 Task: Create a due date automation trigger when advanced on, 2 working days before a card is due add dates without a start date at 11:00 AM.
Action: Mouse moved to (1363, 107)
Screenshot: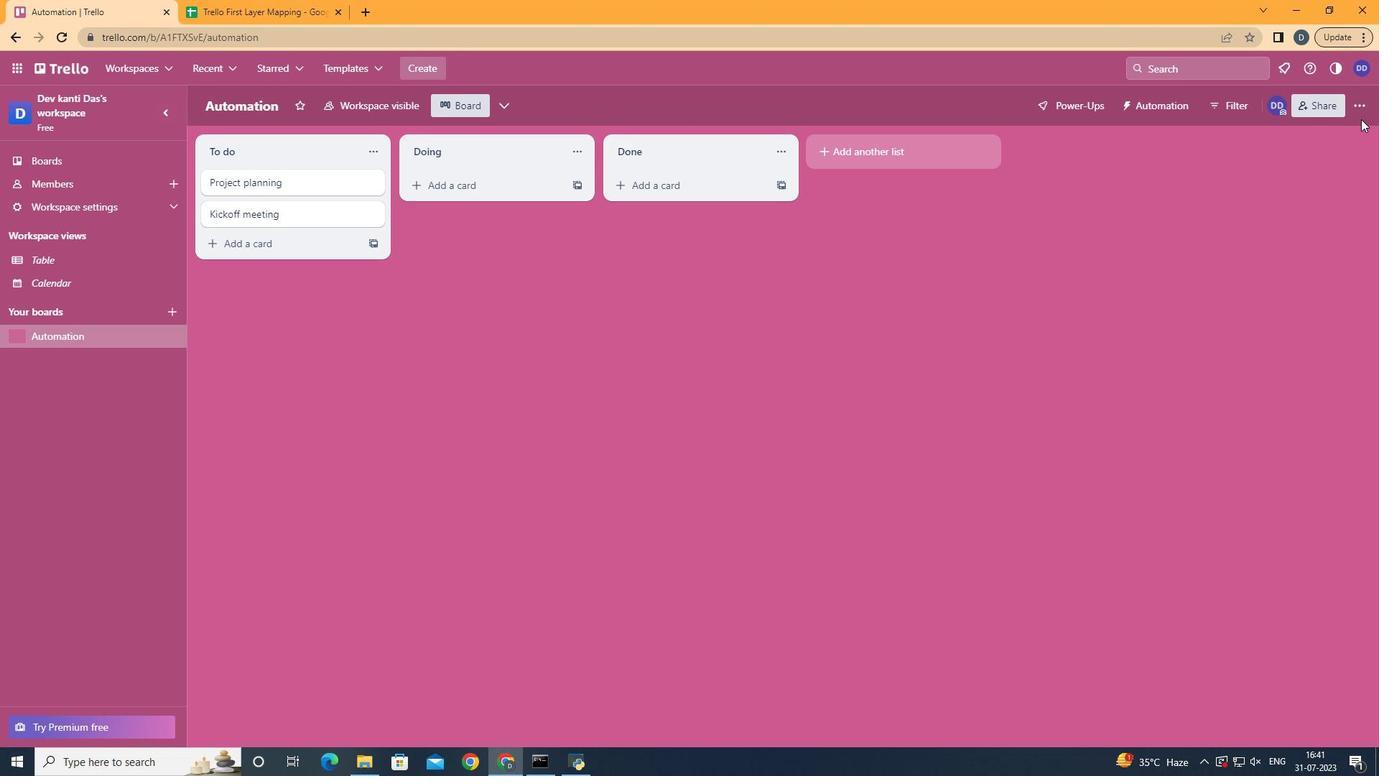 
Action: Mouse pressed left at (1363, 107)
Screenshot: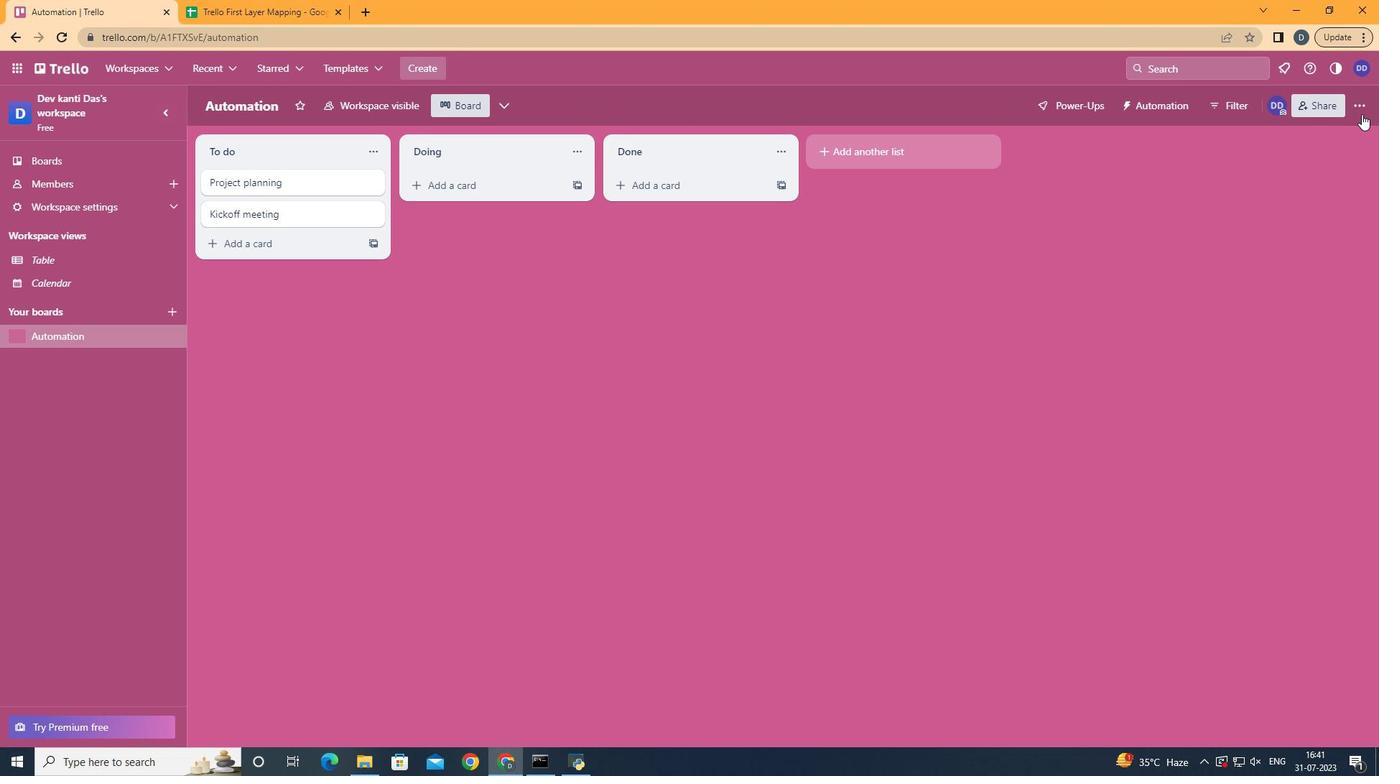 
Action: Mouse moved to (1263, 300)
Screenshot: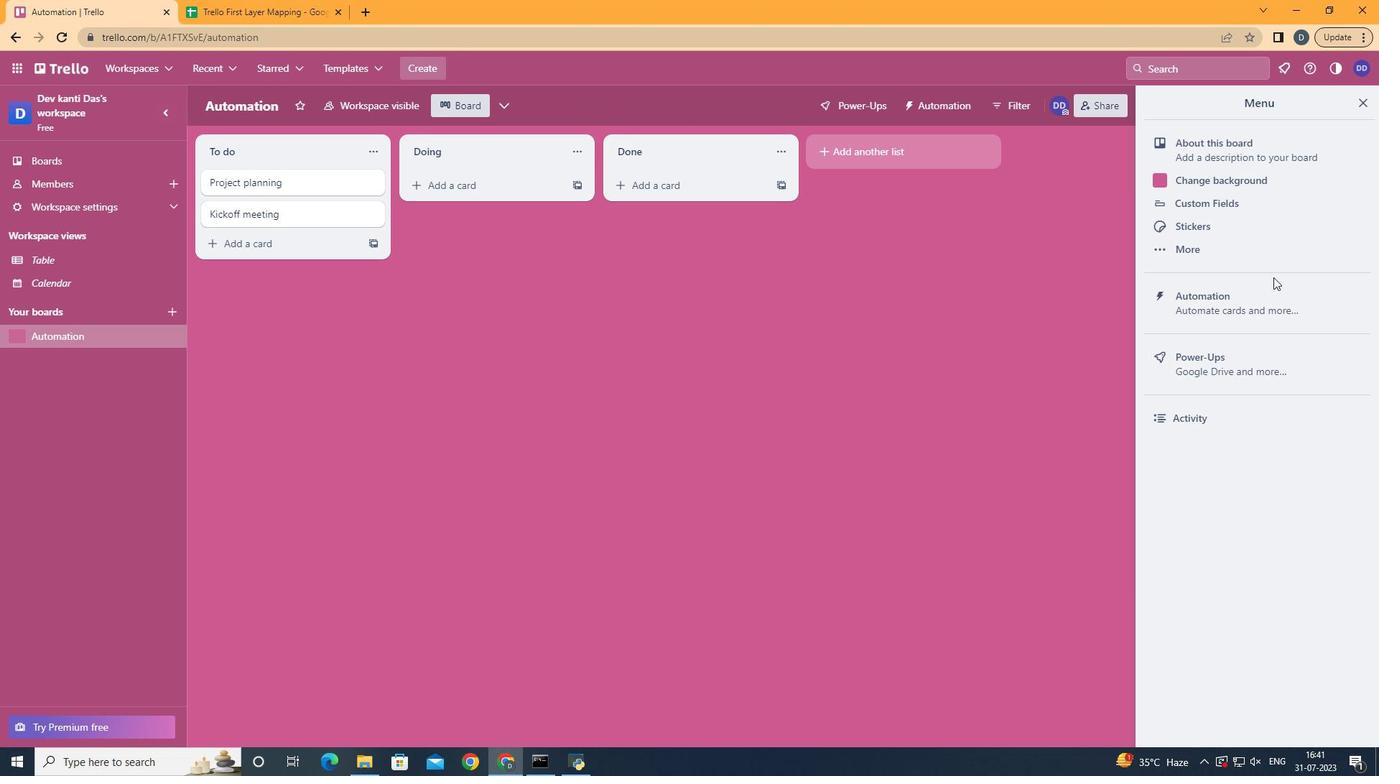 
Action: Mouse pressed left at (1263, 300)
Screenshot: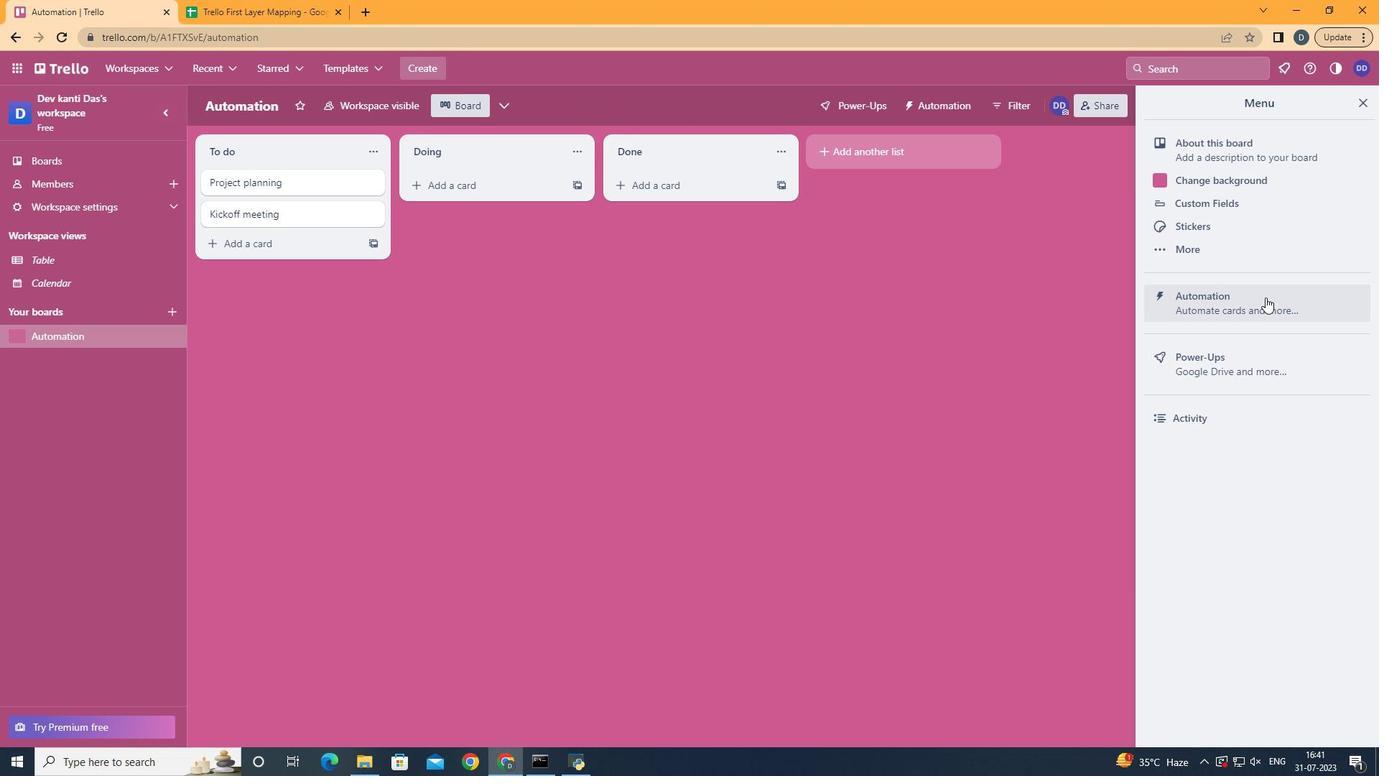 
Action: Mouse moved to (268, 280)
Screenshot: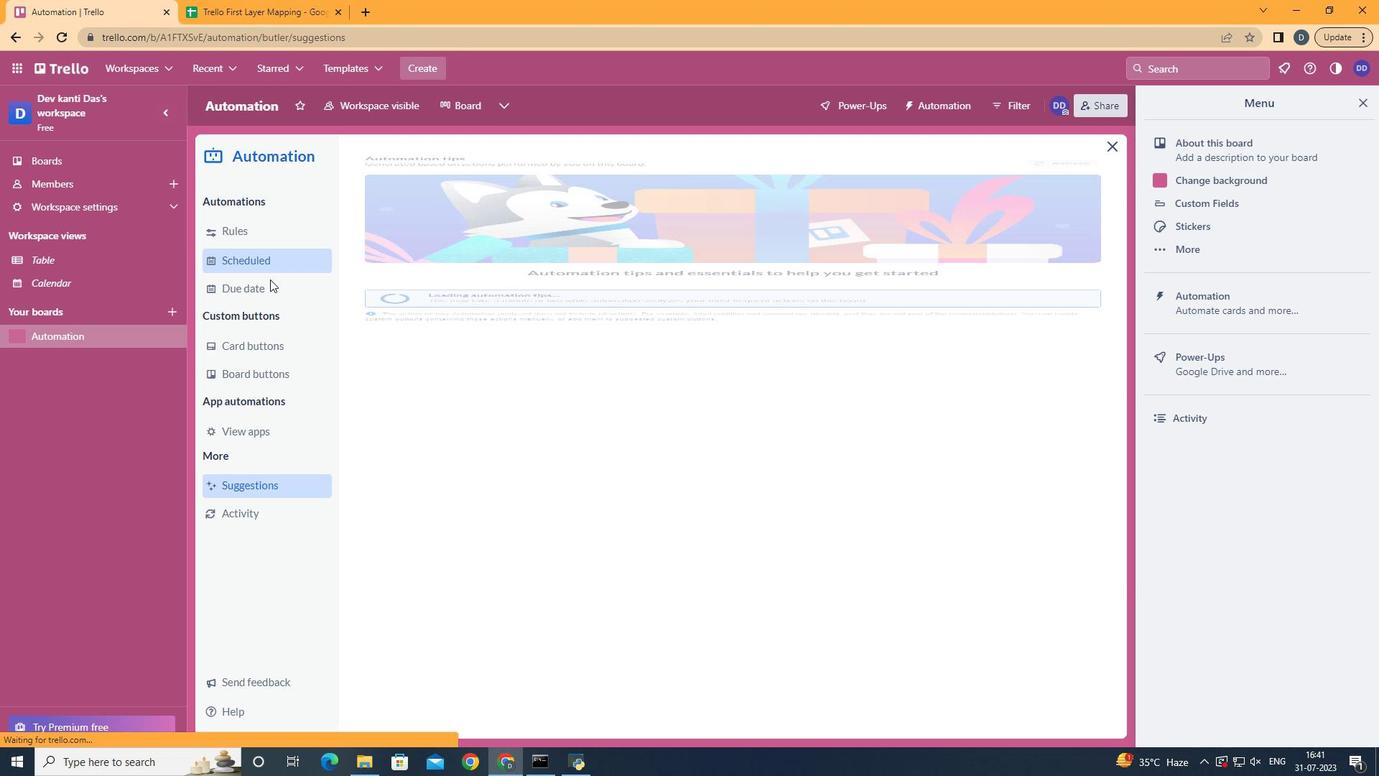 
Action: Mouse pressed left at (268, 280)
Screenshot: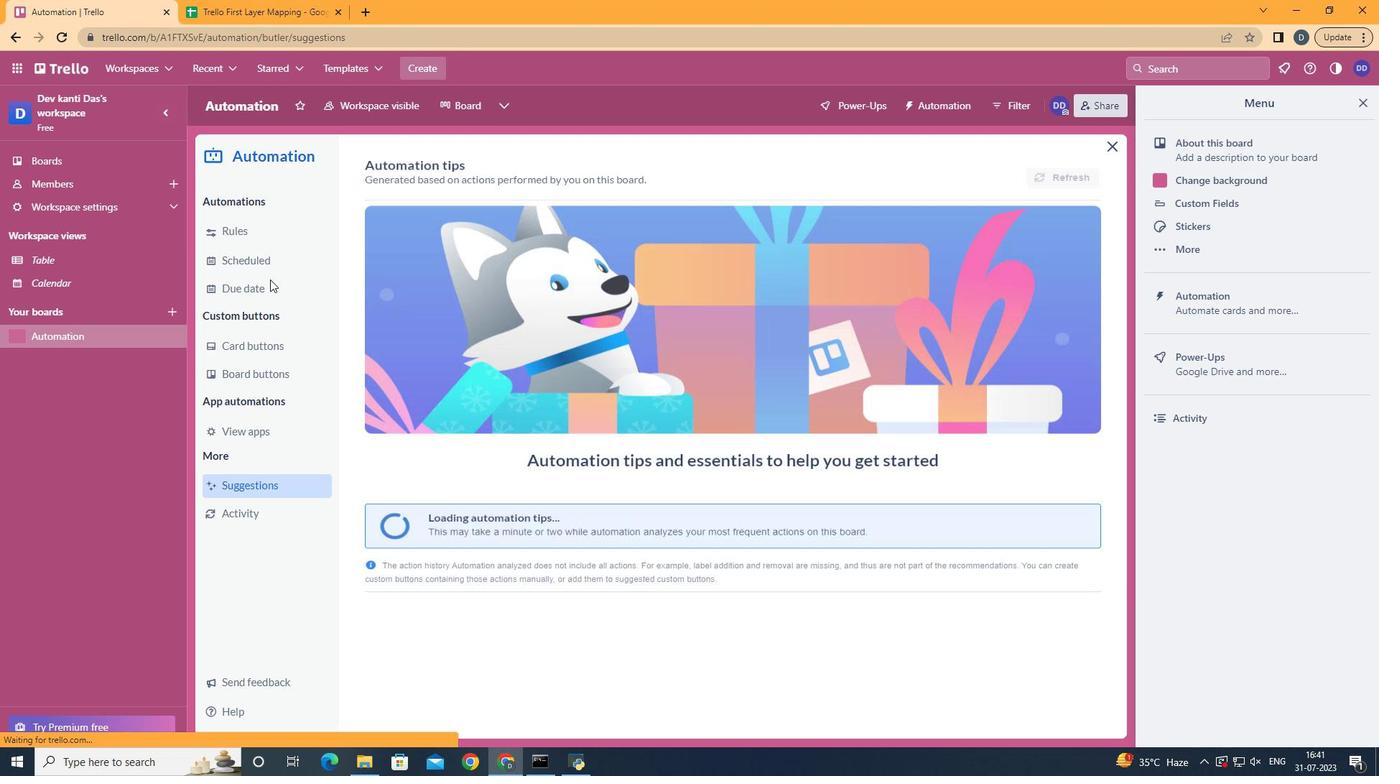 
Action: Mouse moved to (1011, 177)
Screenshot: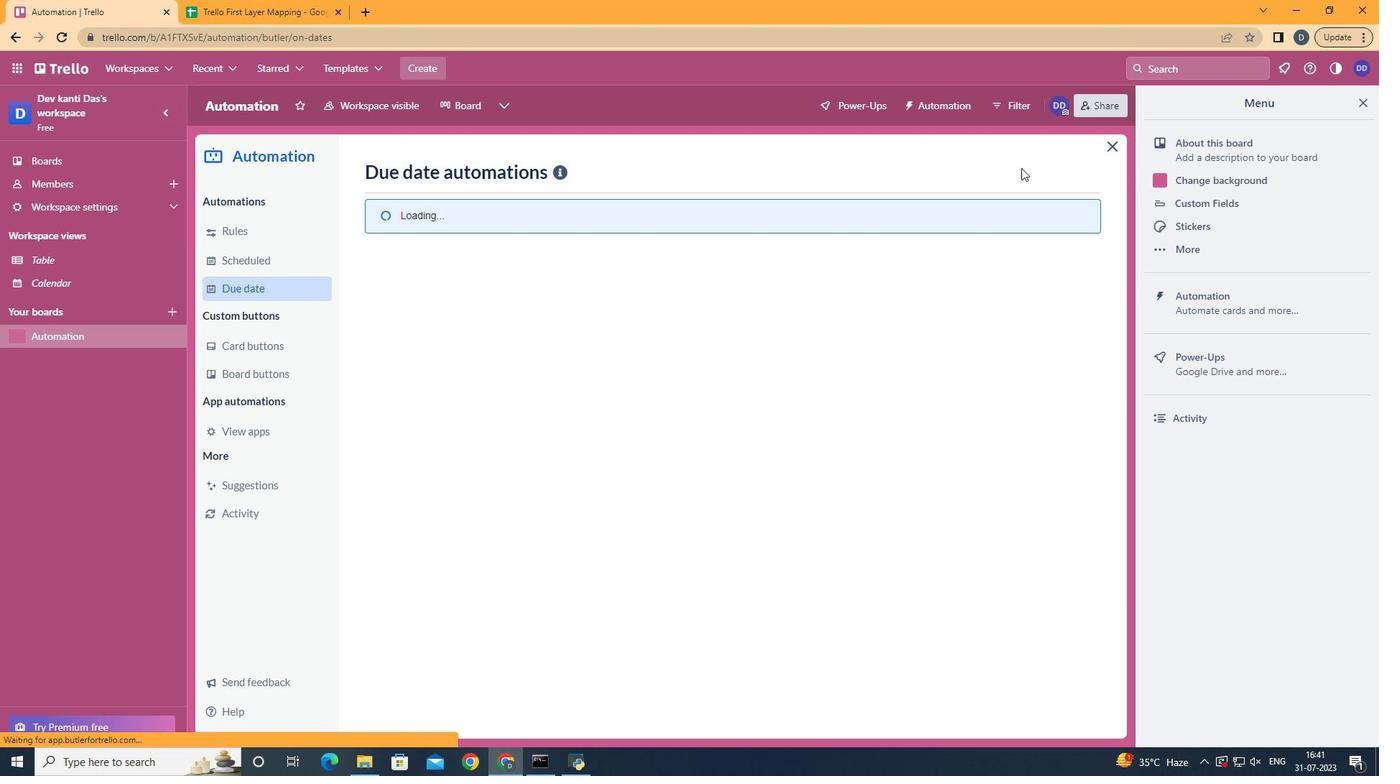 
Action: Mouse pressed left at (1011, 177)
Screenshot: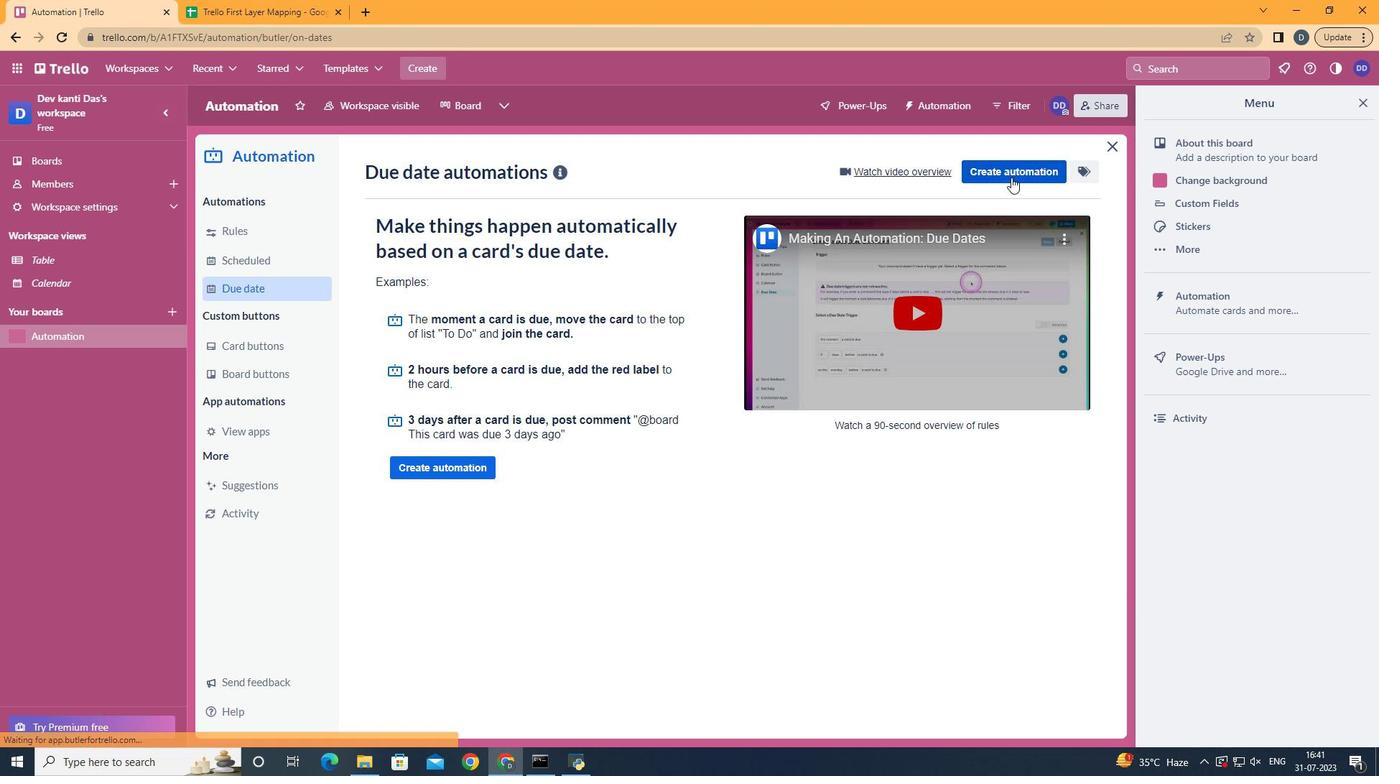 
Action: Mouse moved to (796, 314)
Screenshot: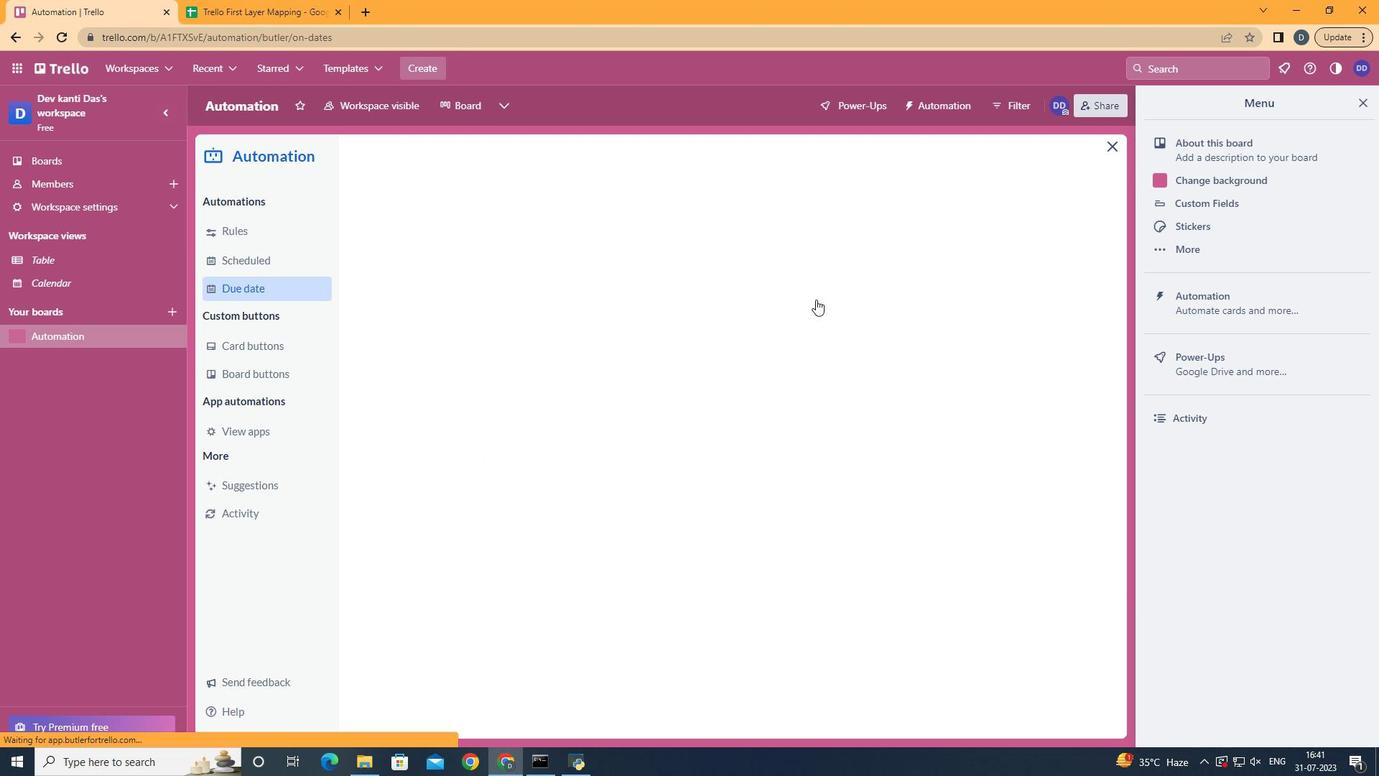 
Action: Mouse pressed left at (796, 314)
Screenshot: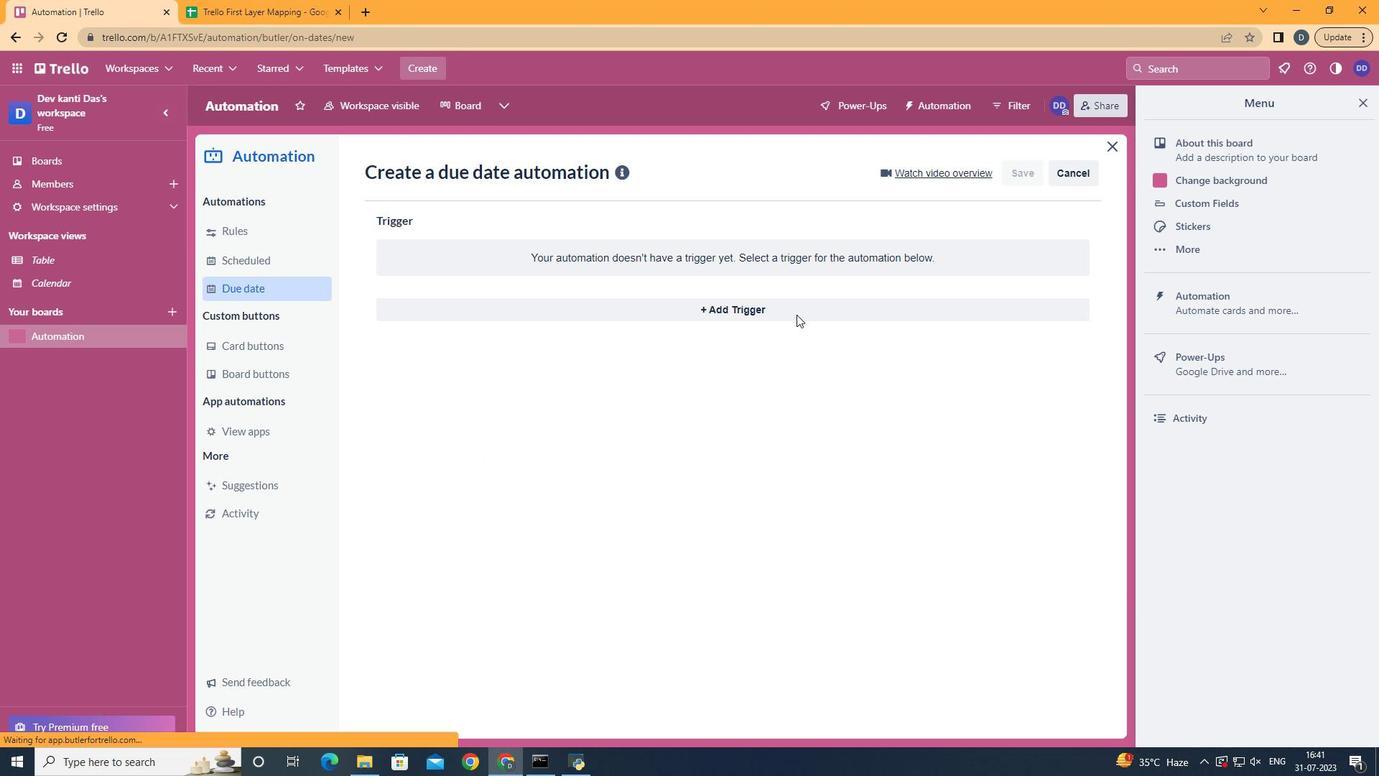 
Action: Mouse moved to (468, 579)
Screenshot: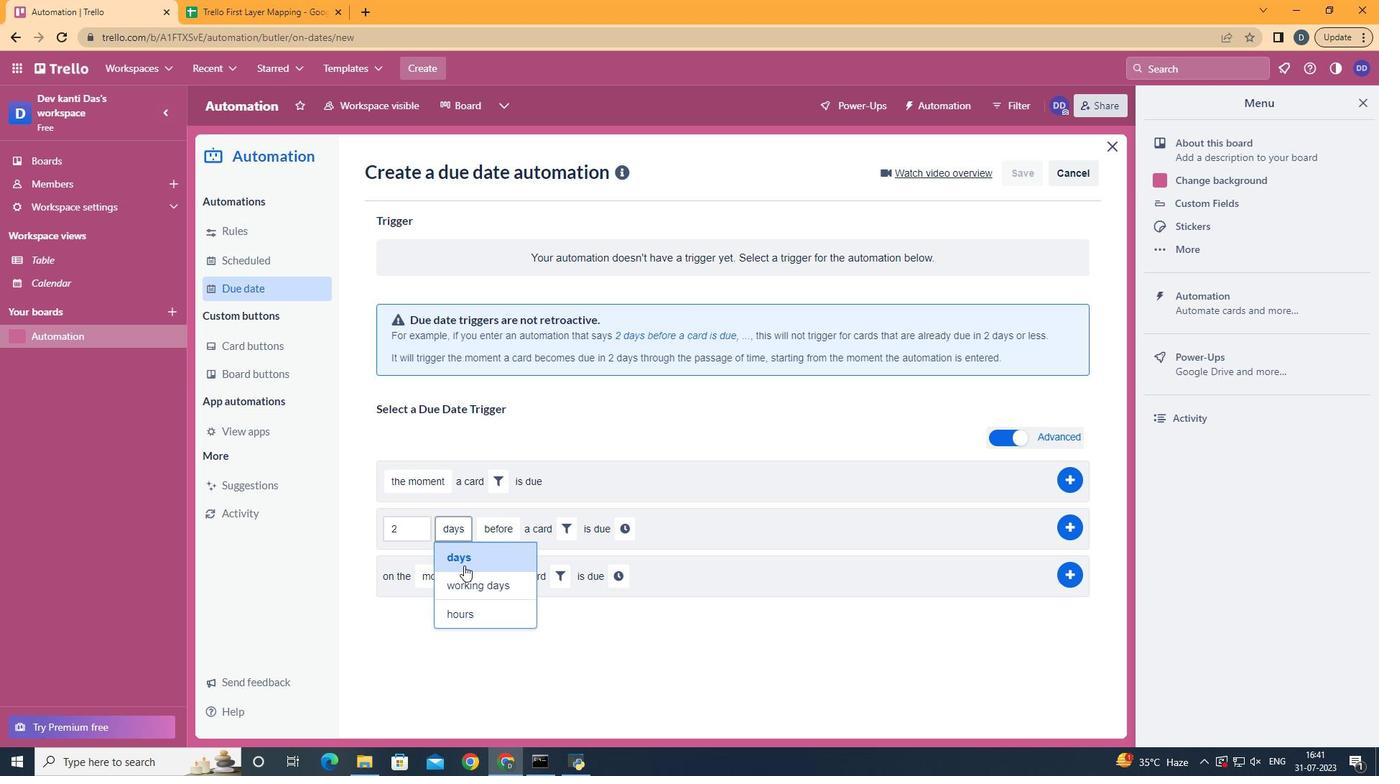 
Action: Mouse pressed left at (468, 579)
Screenshot: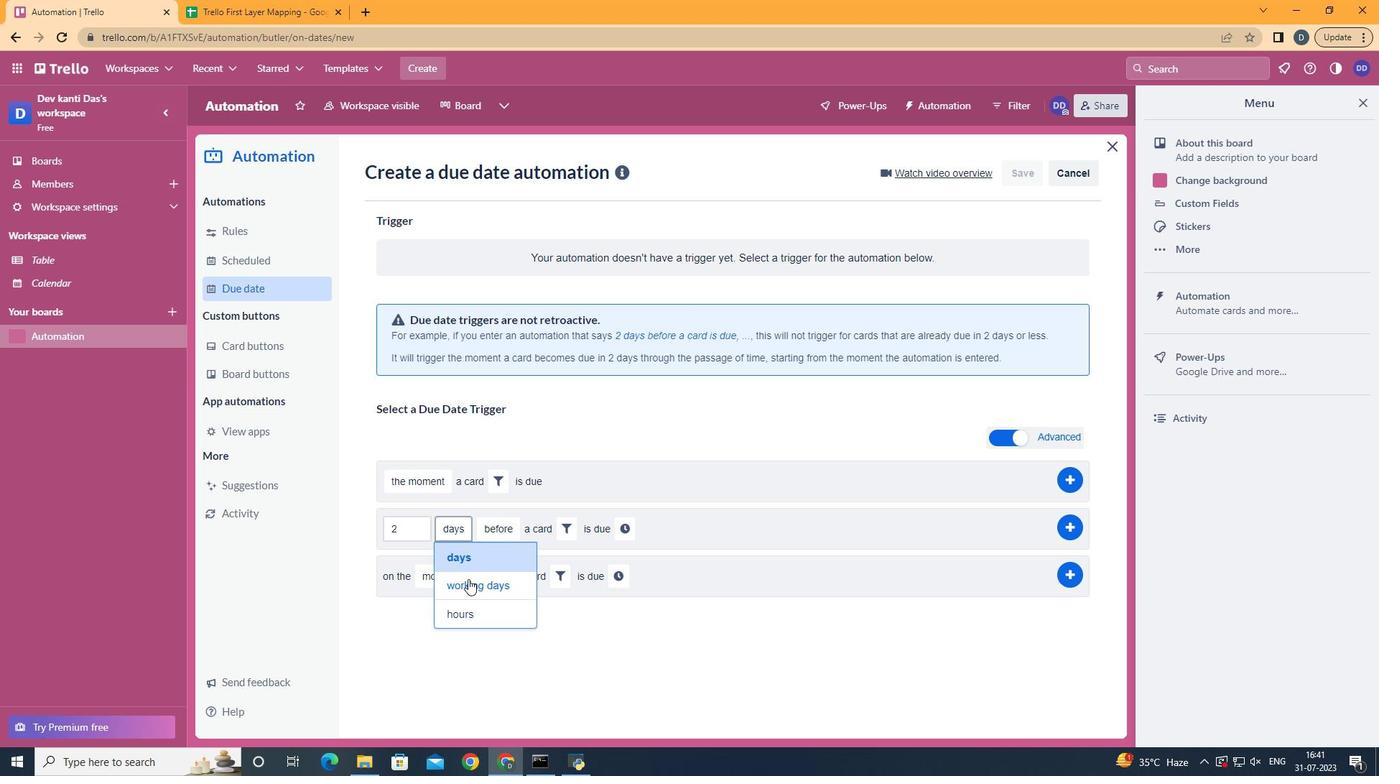 
Action: Mouse moved to (596, 533)
Screenshot: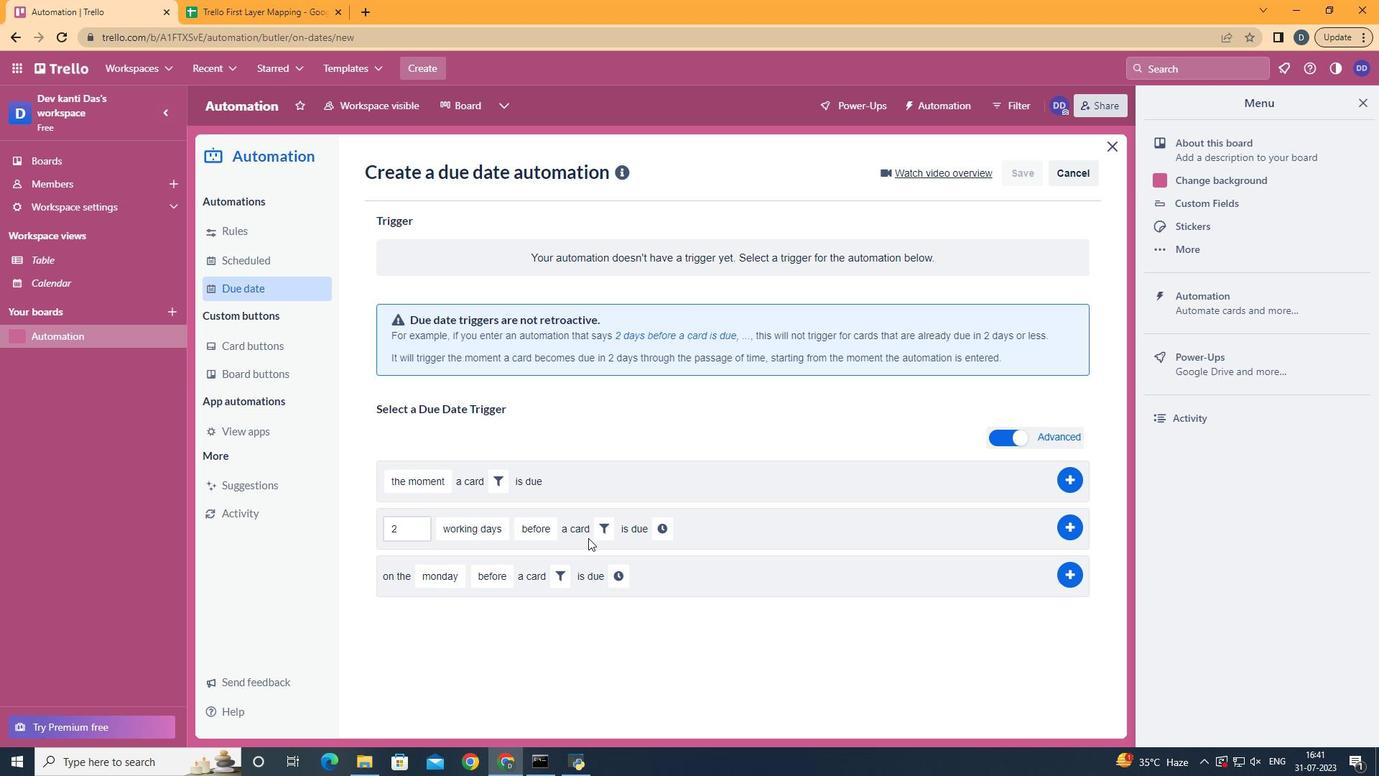 
Action: Mouse pressed left at (596, 533)
Screenshot: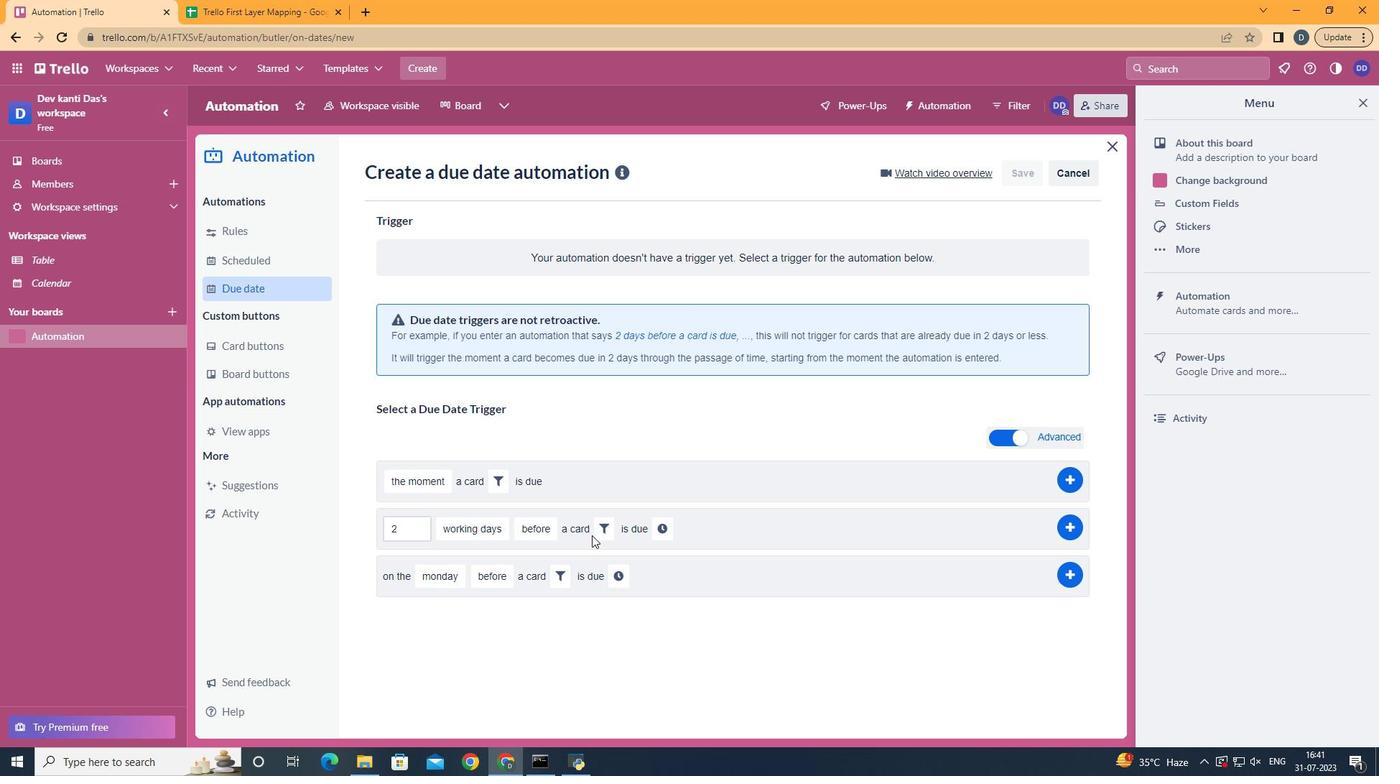 
Action: Mouse moved to (700, 582)
Screenshot: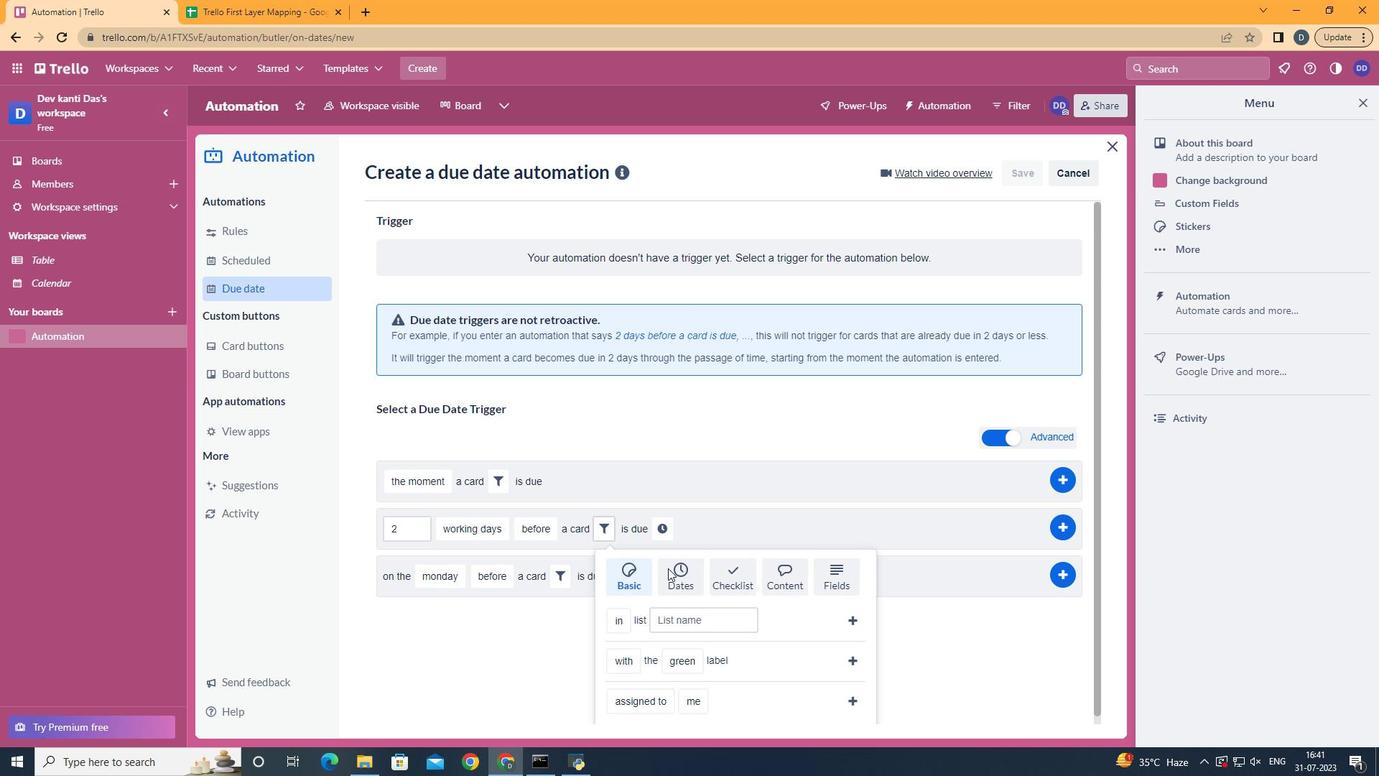 
Action: Mouse pressed left at (700, 582)
Screenshot: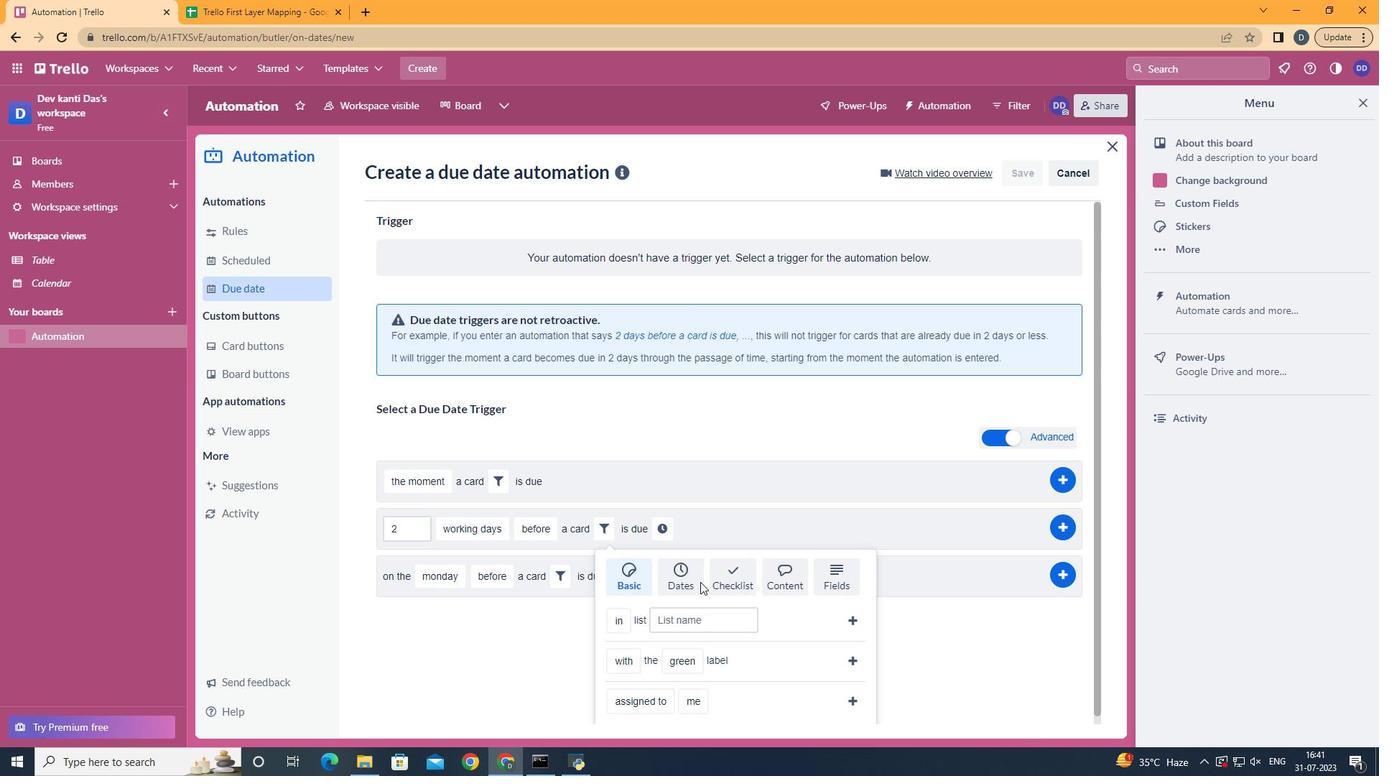 
Action: Mouse scrolled (700, 581) with delta (0, 0)
Screenshot: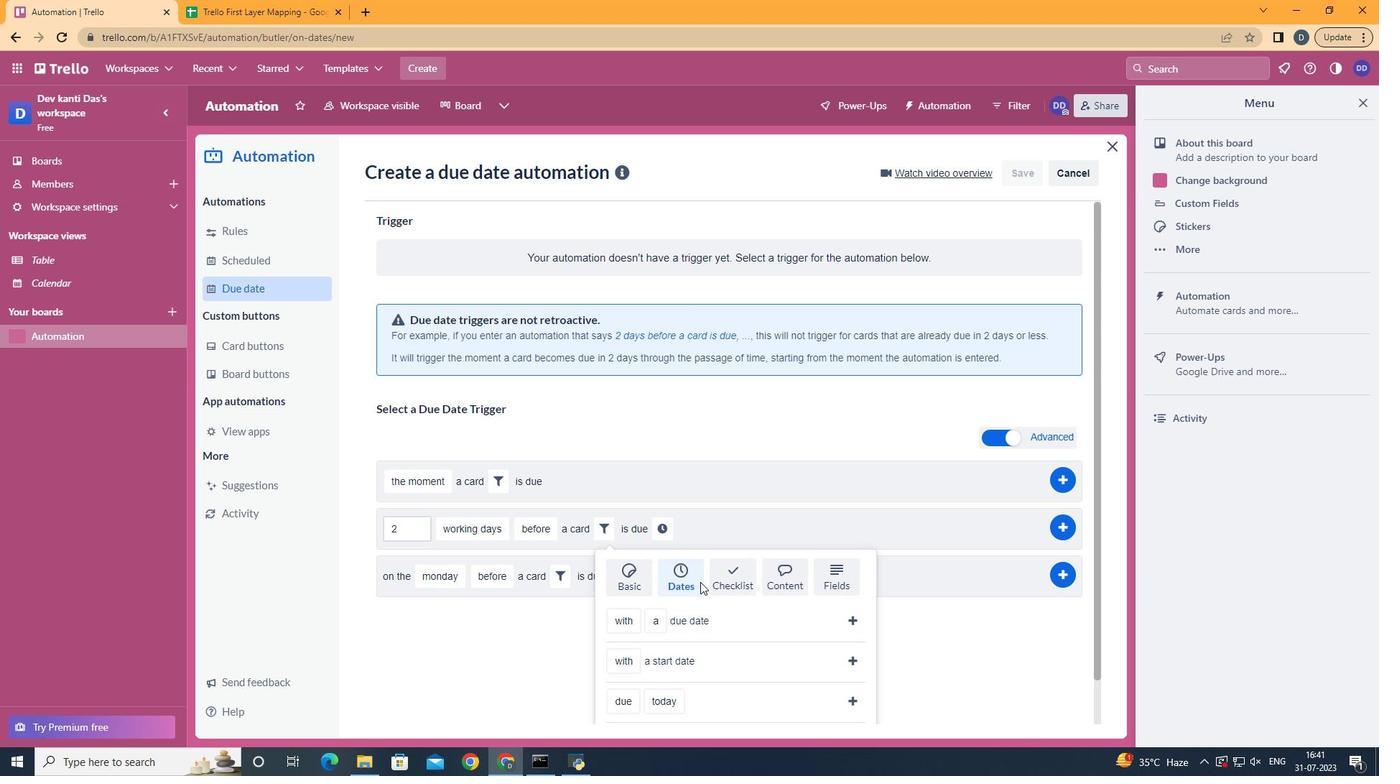 
Action: Mouse scrolled (700, 581) with delta (0, 0)
Screenshot: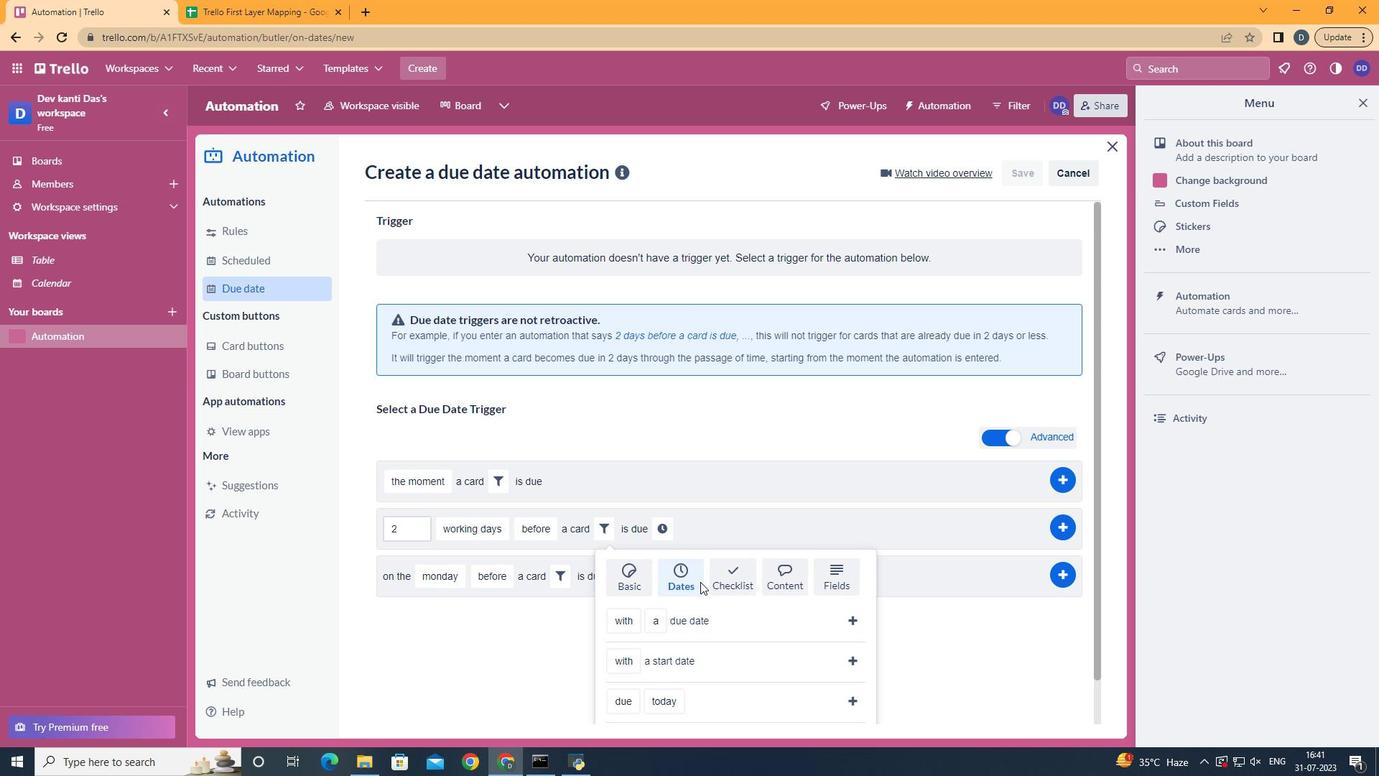 
Action: Mouse scrolled (700, 581) with delta (0, 0)
Screenshot: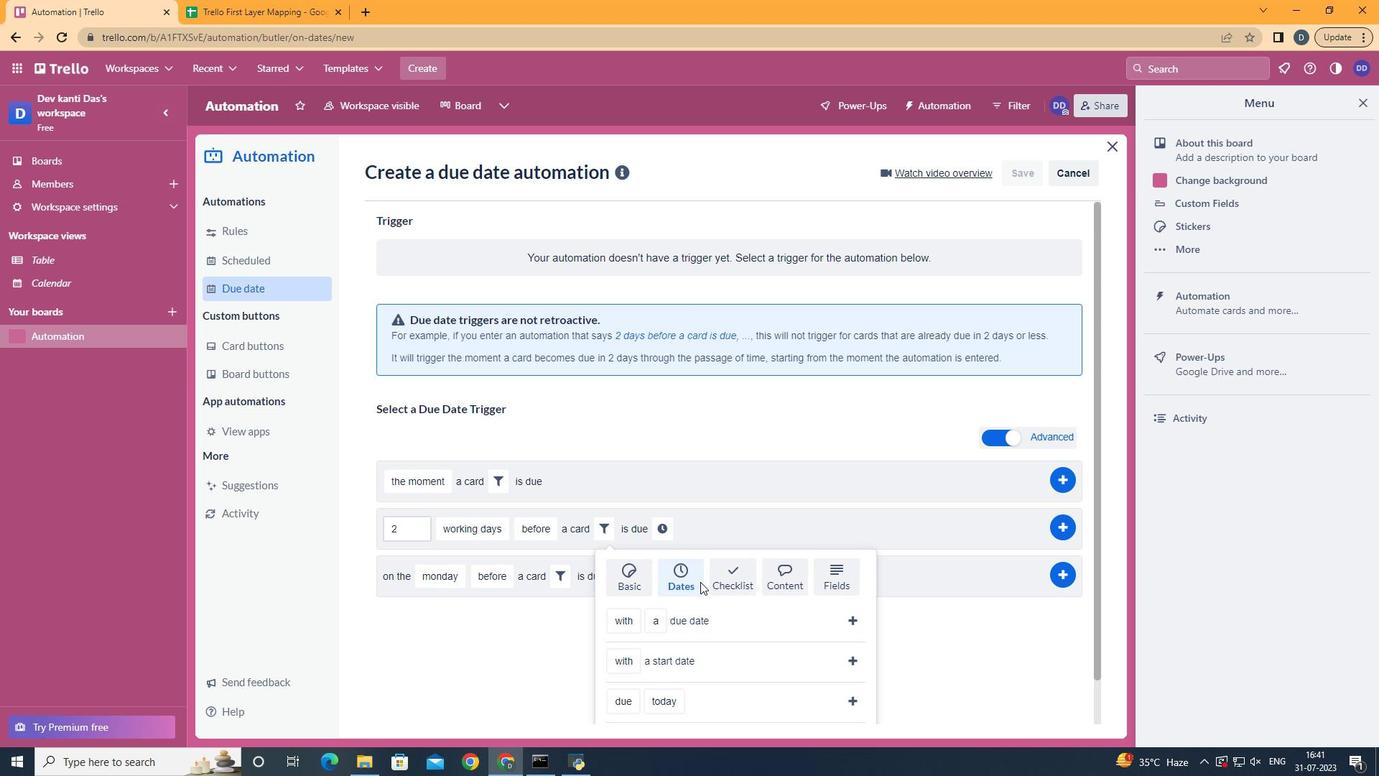 
Action: Mouse scrolled (700, 581) with delta (0, 0)
Screenshot: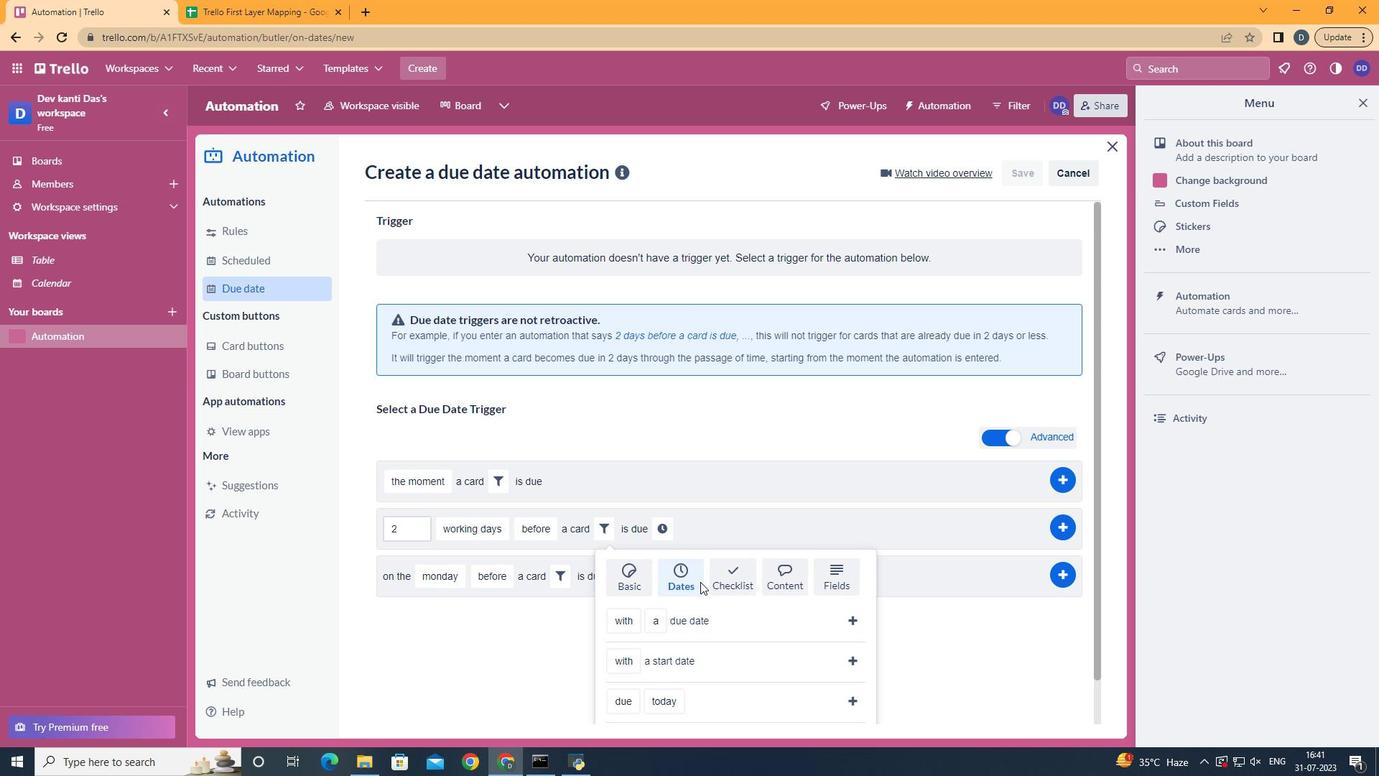 
Action: Mouse scrolled (700, 581) with delta (0, 0)
Screenshot: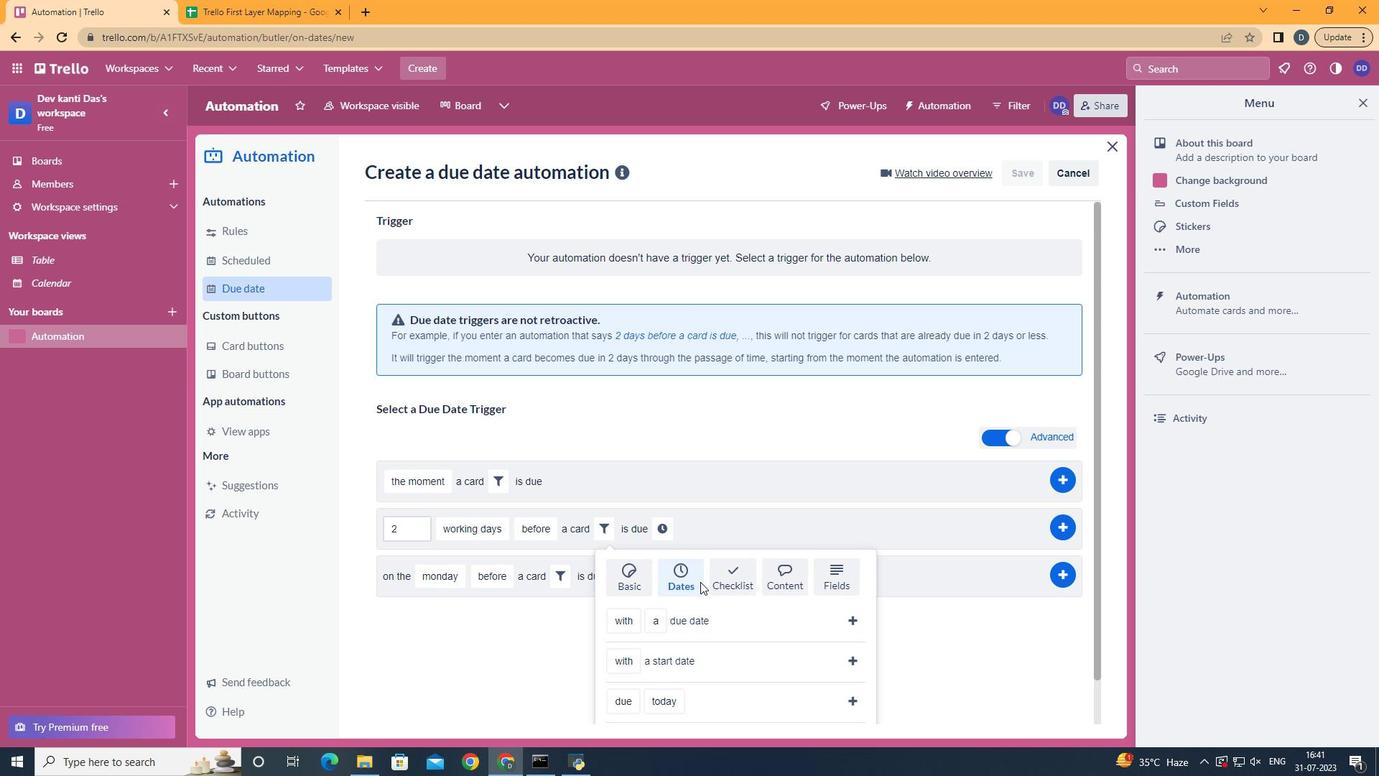 
Action: Mouse moved to (628, 673)
Screenshot: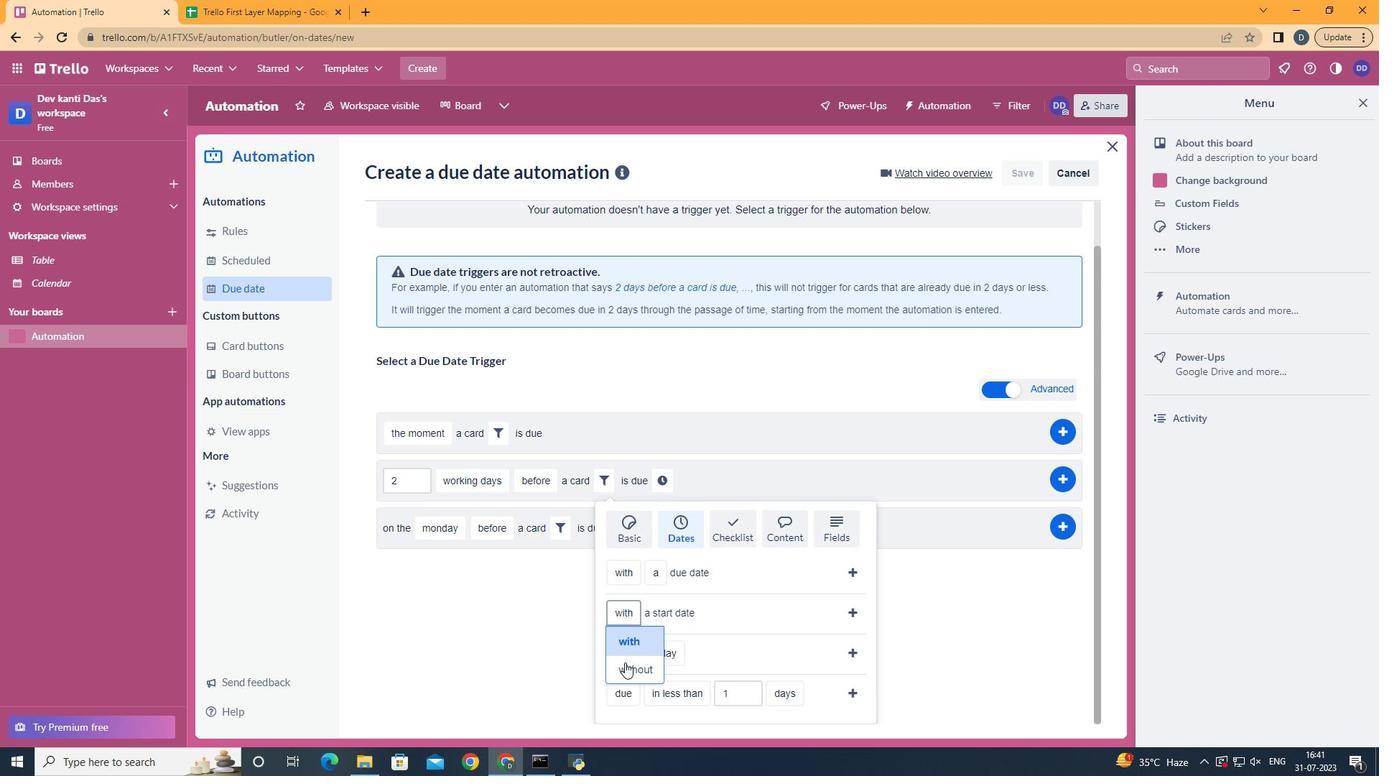 
Action: Mouse pressed left at (628, 673)
Screenshot: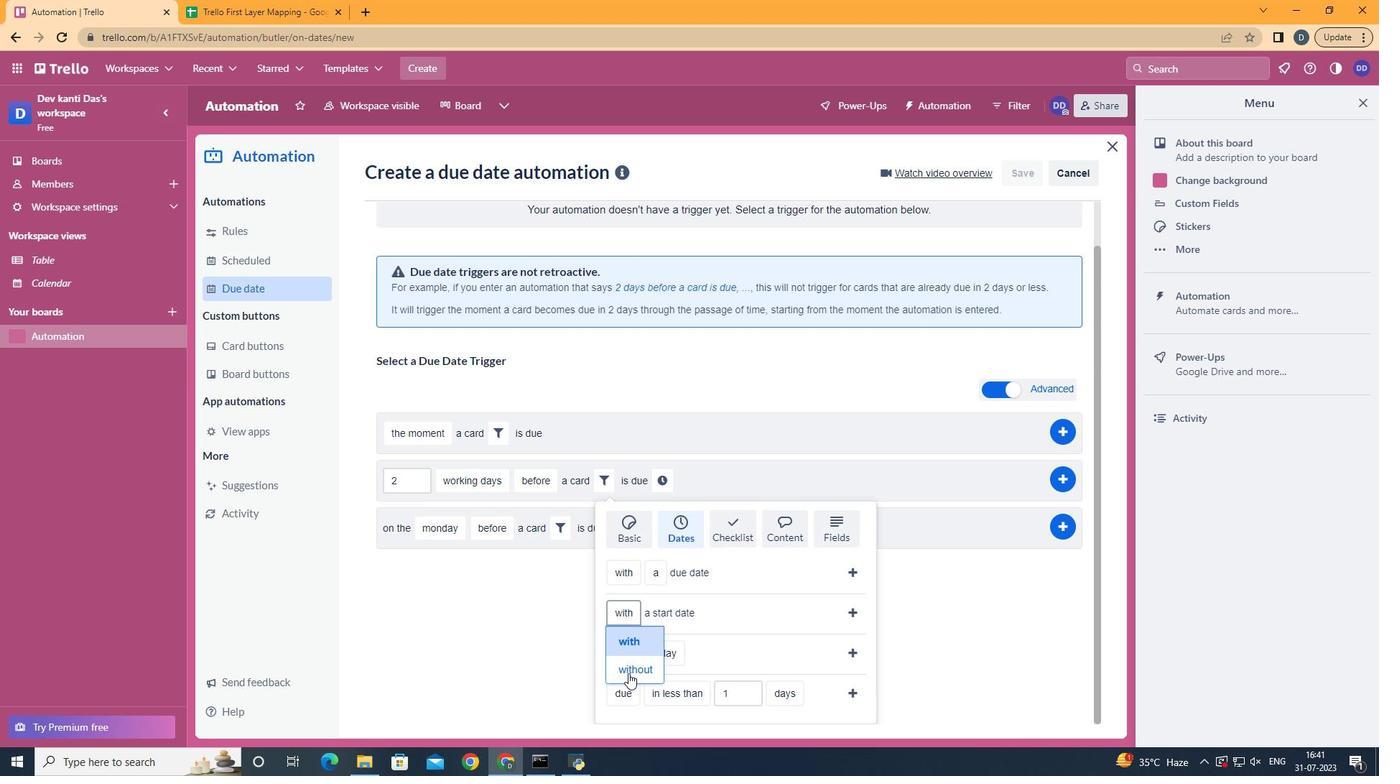 
Action: Mouse moved to (848, 614)
Screenshot: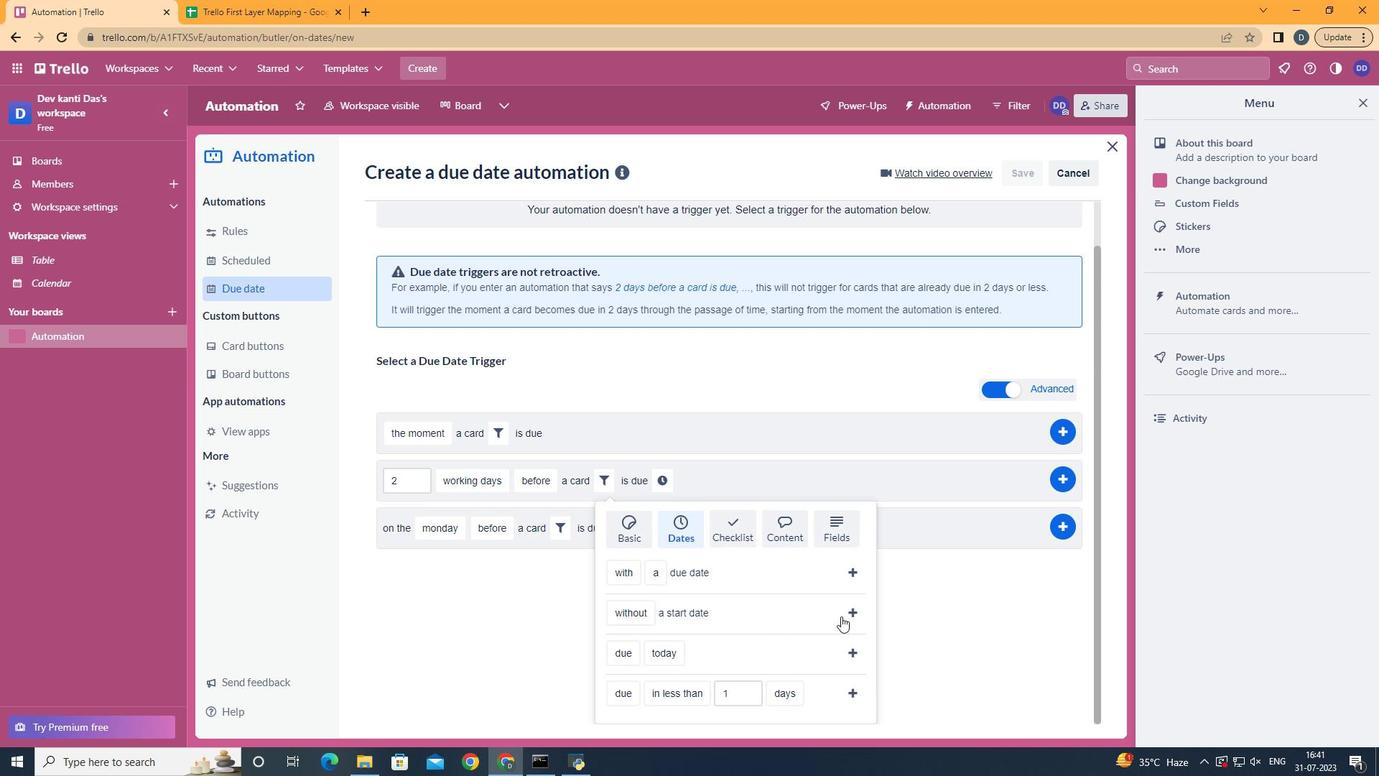 
Action: Mouse pressed left at (848, 614)
Screenshot: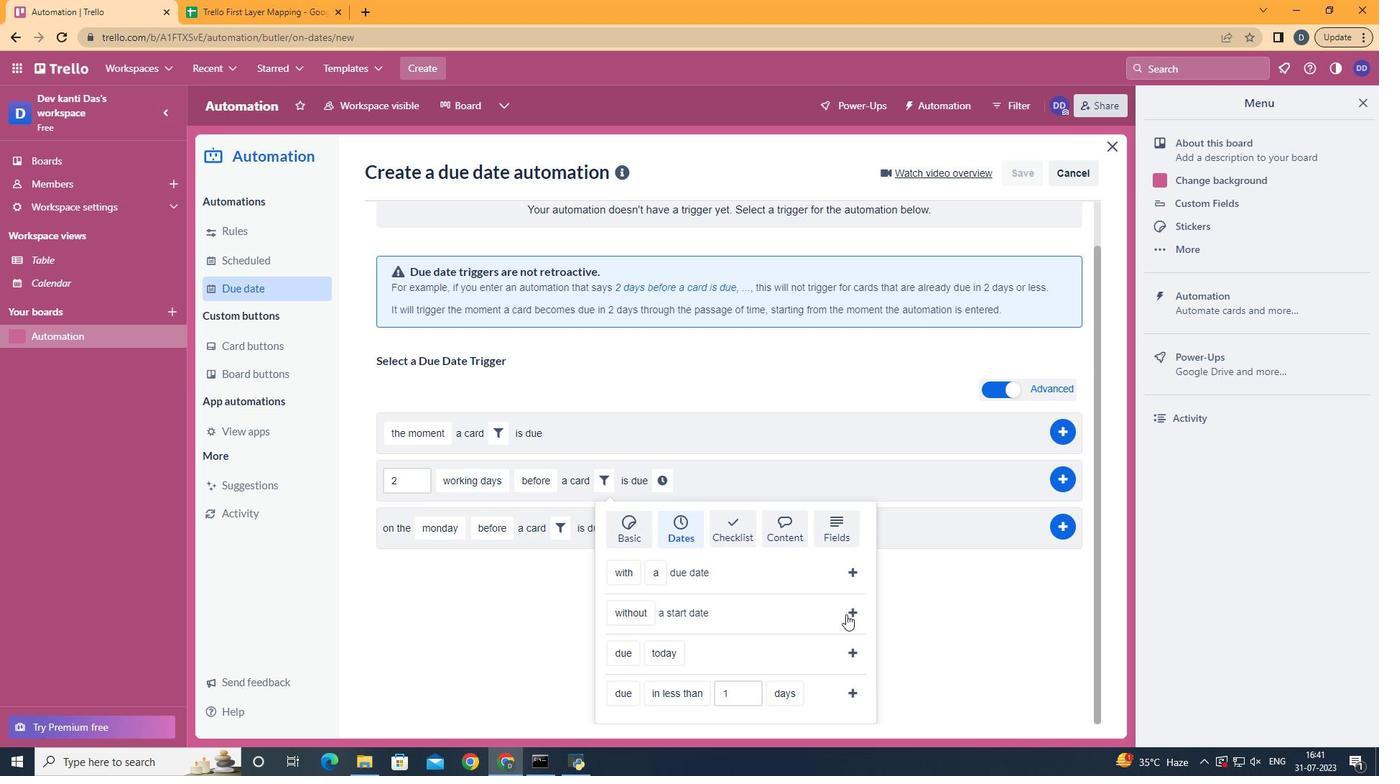 
Action: Mouse moved to (787, 531)
Screenshot: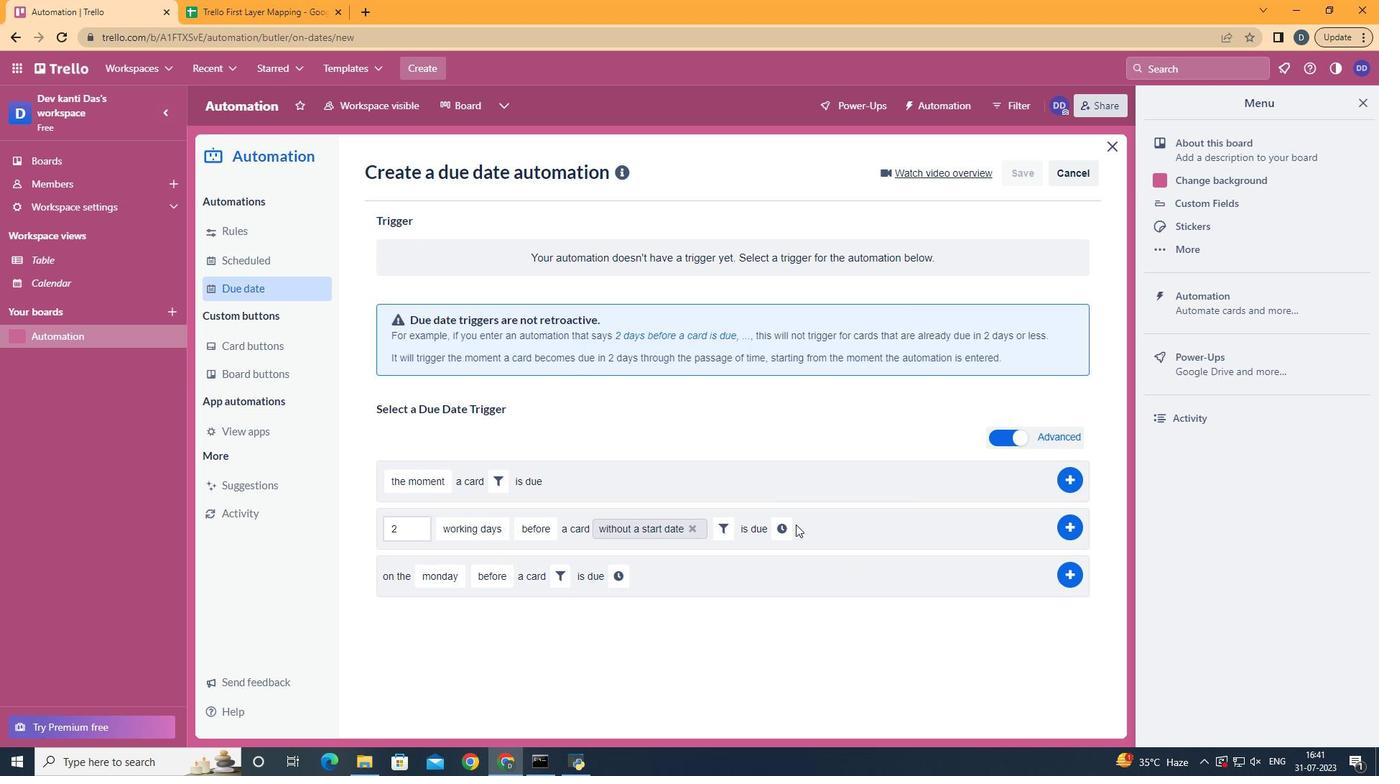 
Action: Mouse pressed left at (787, 531)
Screenshot: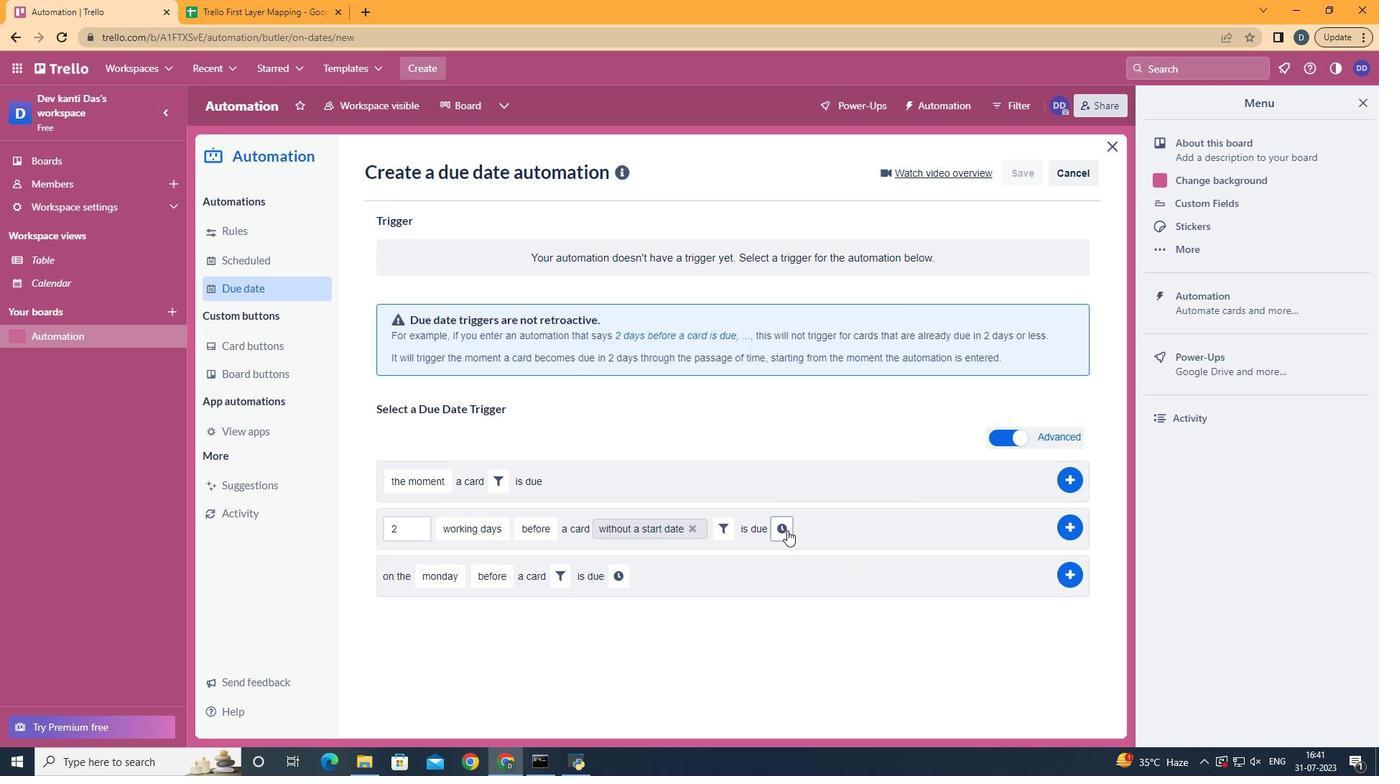 
Action: Mouse moved to (812, 533)
Screenshot: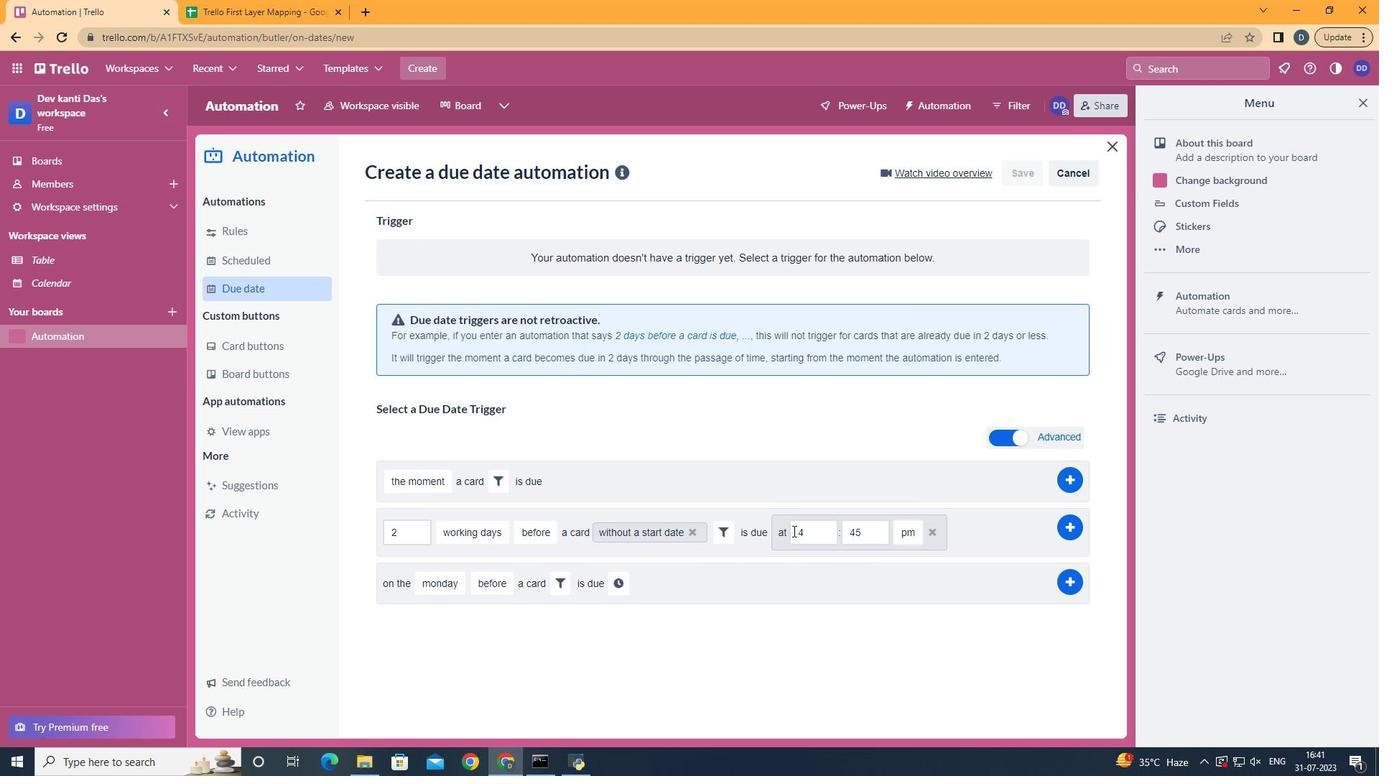 
Action: Mouse pressed left at (812, 533)
Screenshot: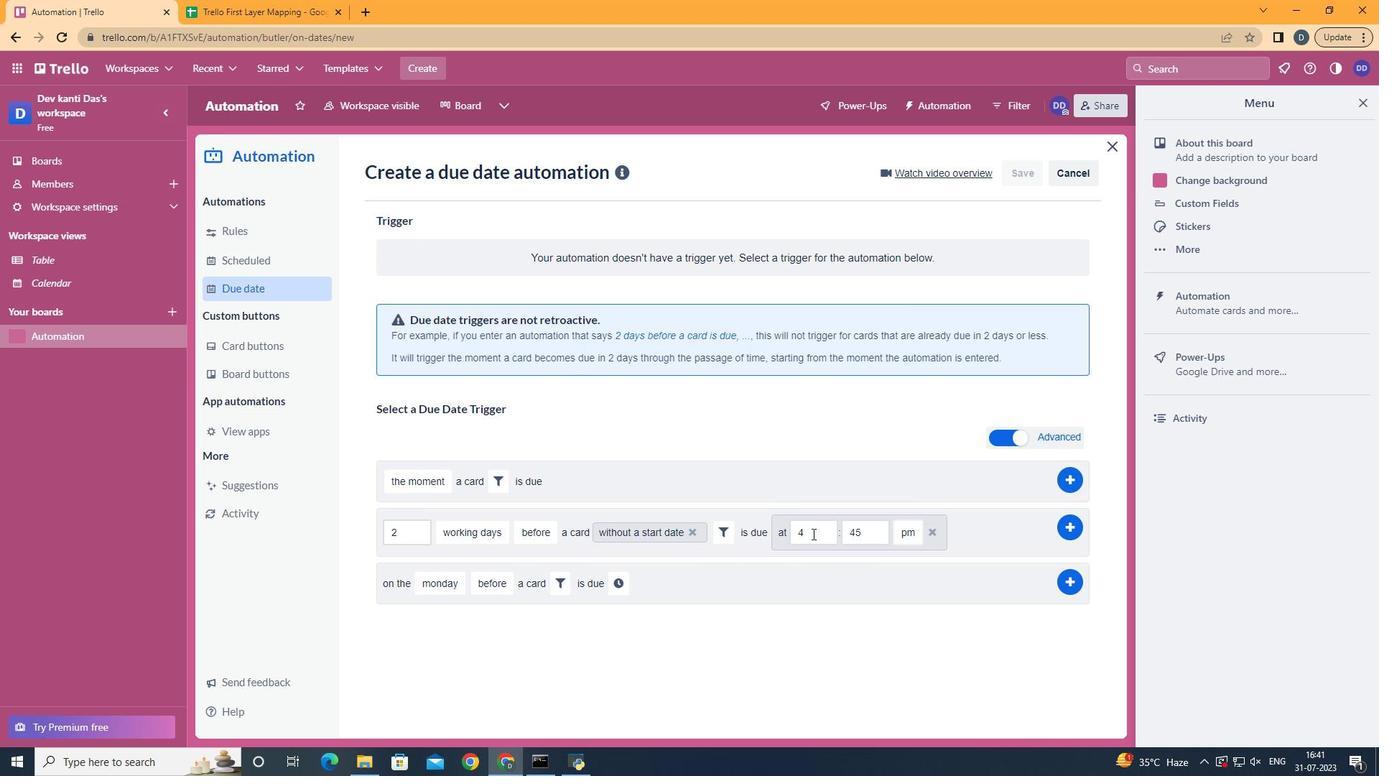 
Action: Key pressed <Key.backspace>11
Screenshot: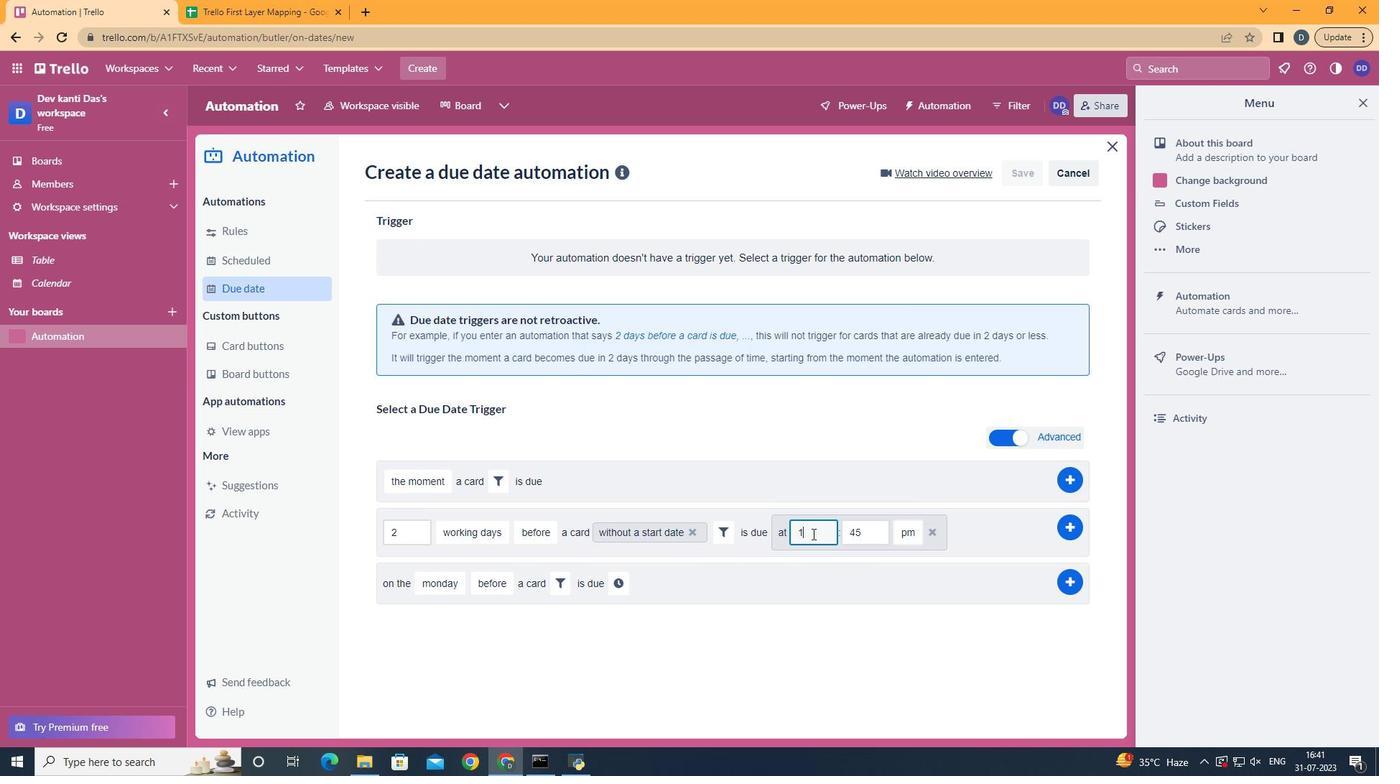 
Action: Mouse moved to (880, 536)
Screenshot: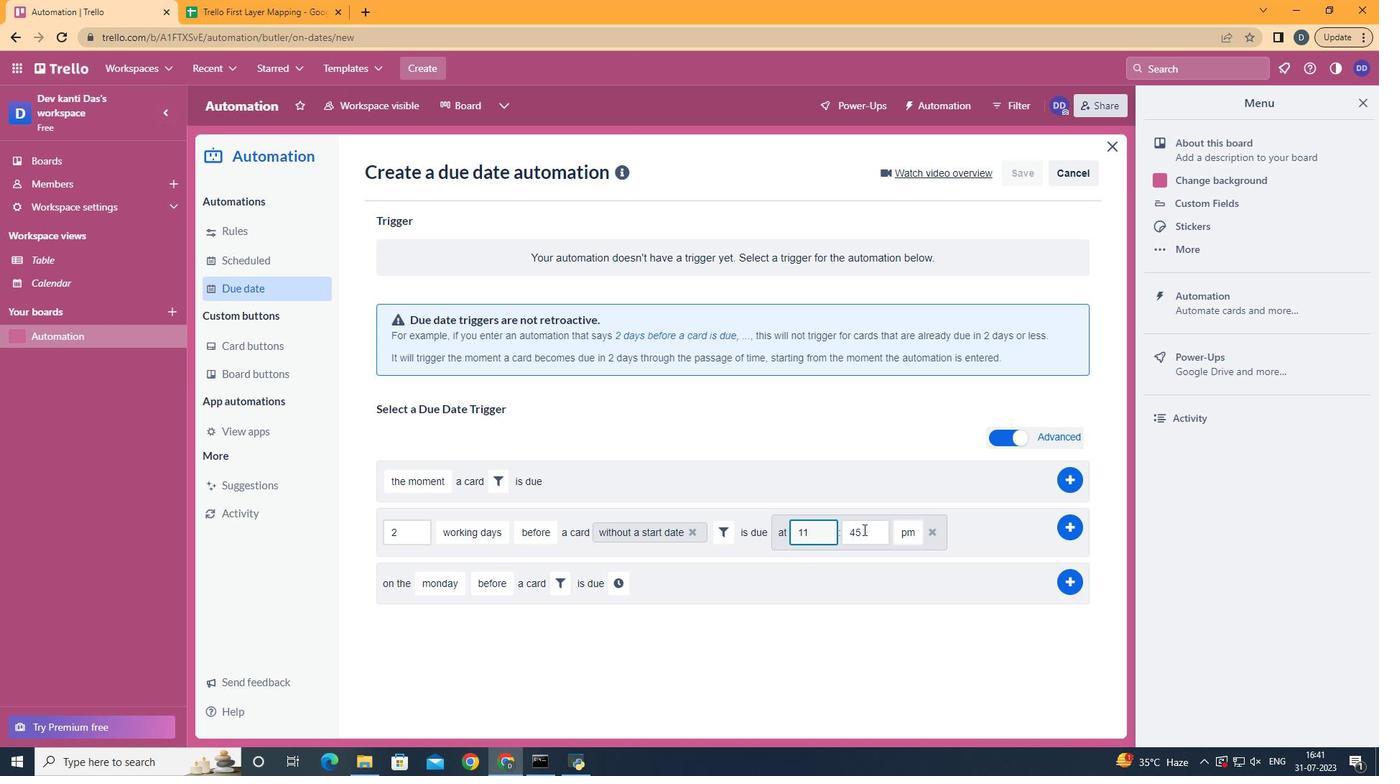 
Action: Mouse pressed left at (880, 536)
Screenshot: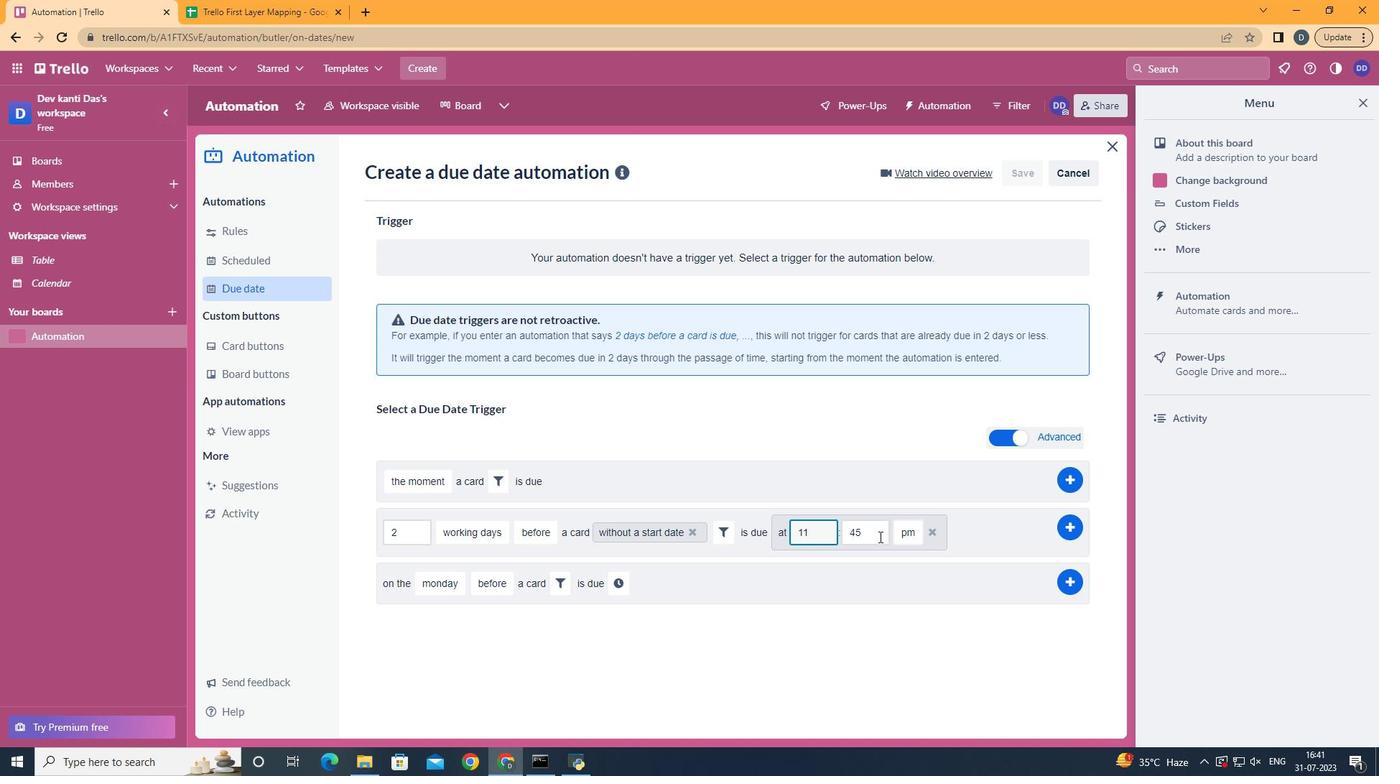 
Action: Key pressed <Key.backspace><Key.backspace>00
Screenshot: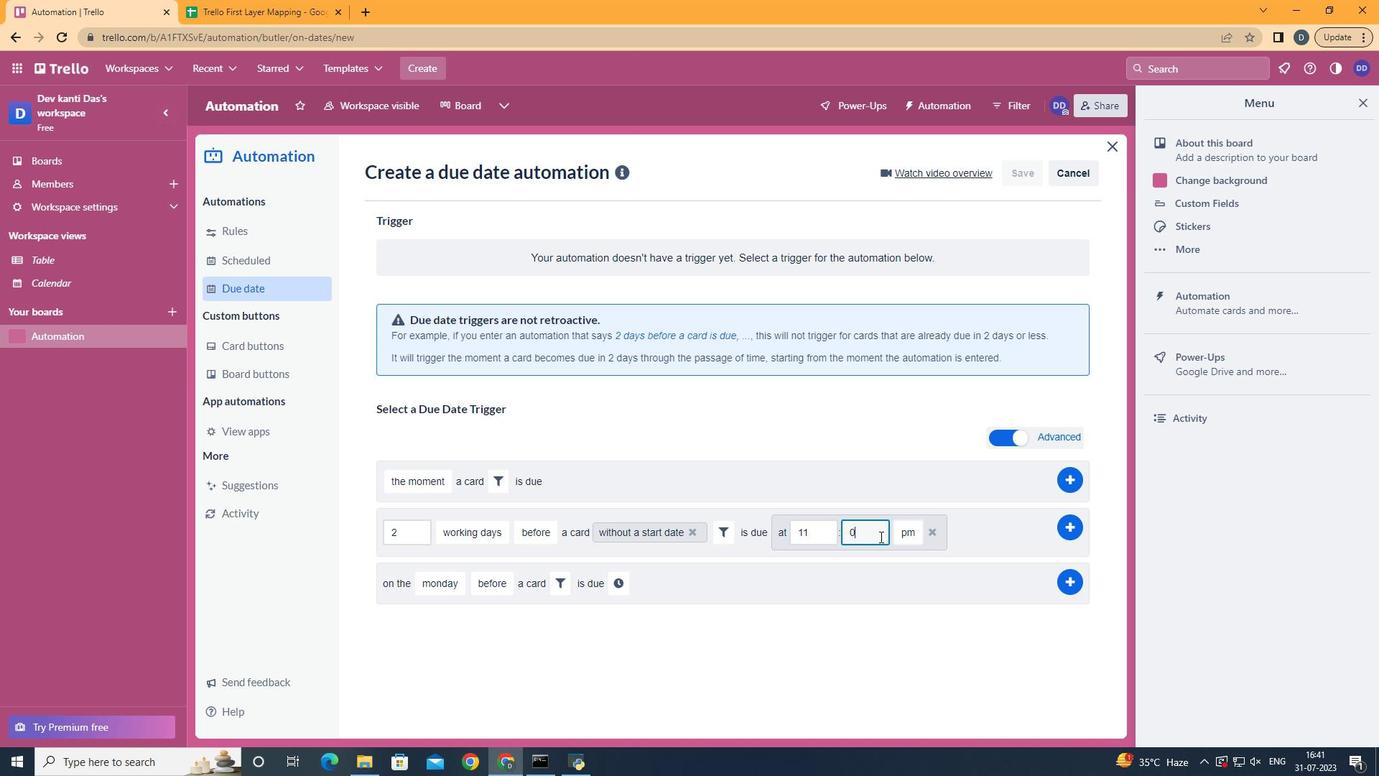 
Action: Mouse moved to (909, 556)
Screenshot: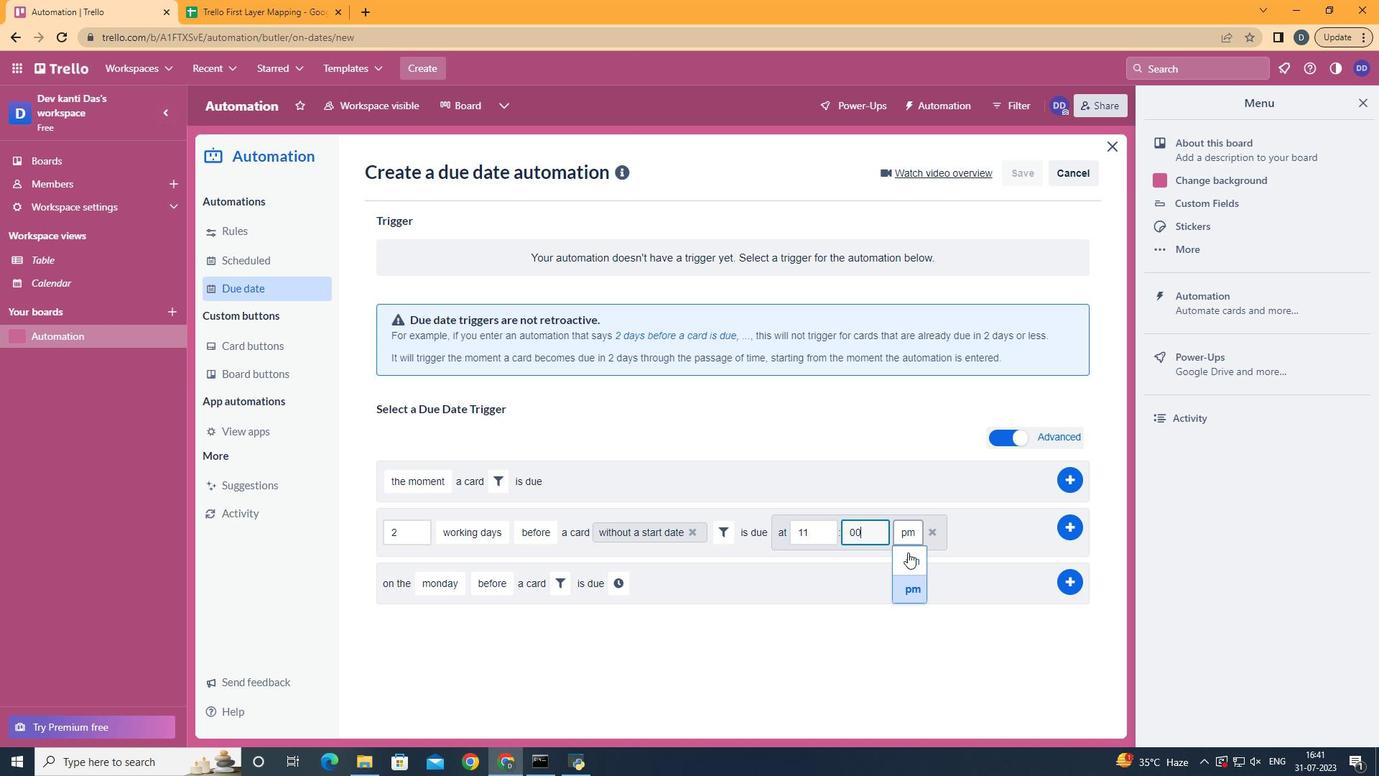 
Action: Mouse pressed left at (909, 556)
Screenshot: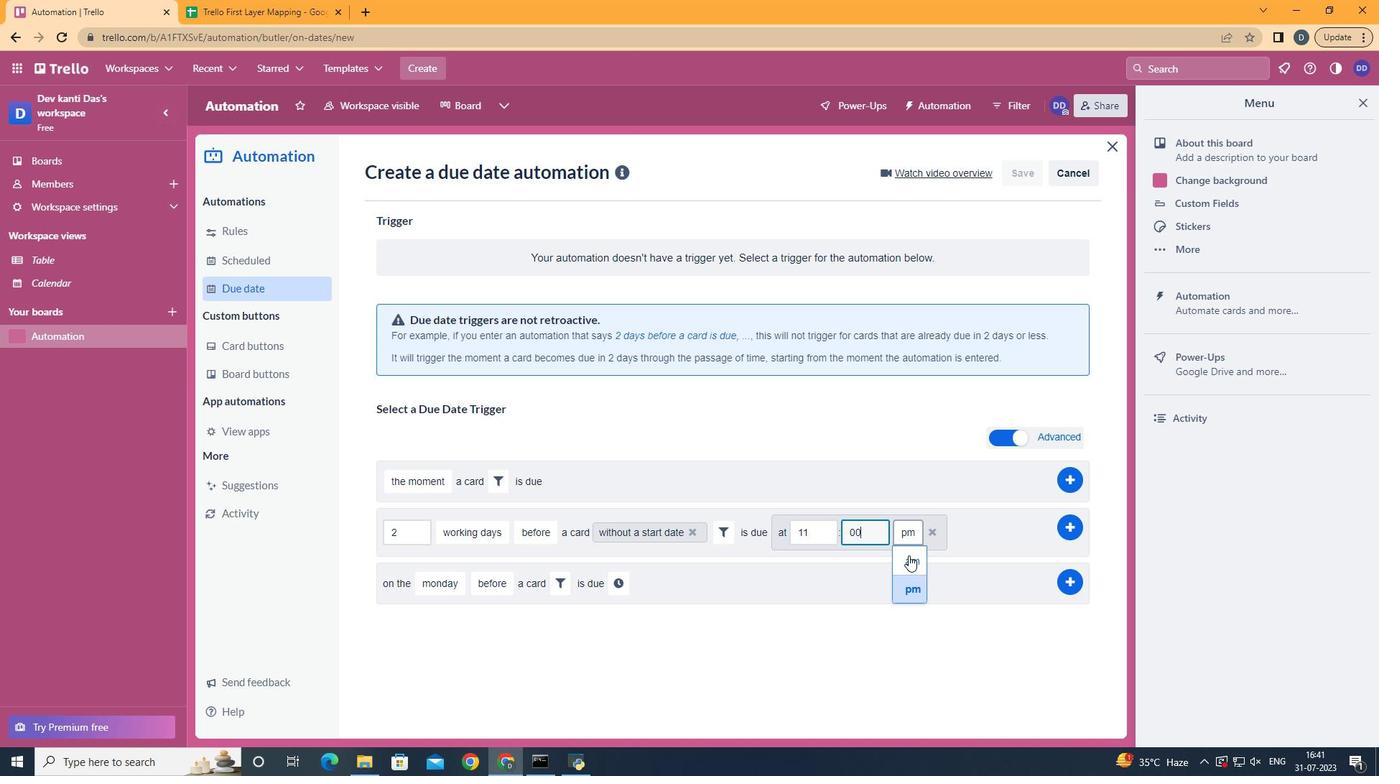 
Action: Mouse moved to (1069, 528)
Screenshot: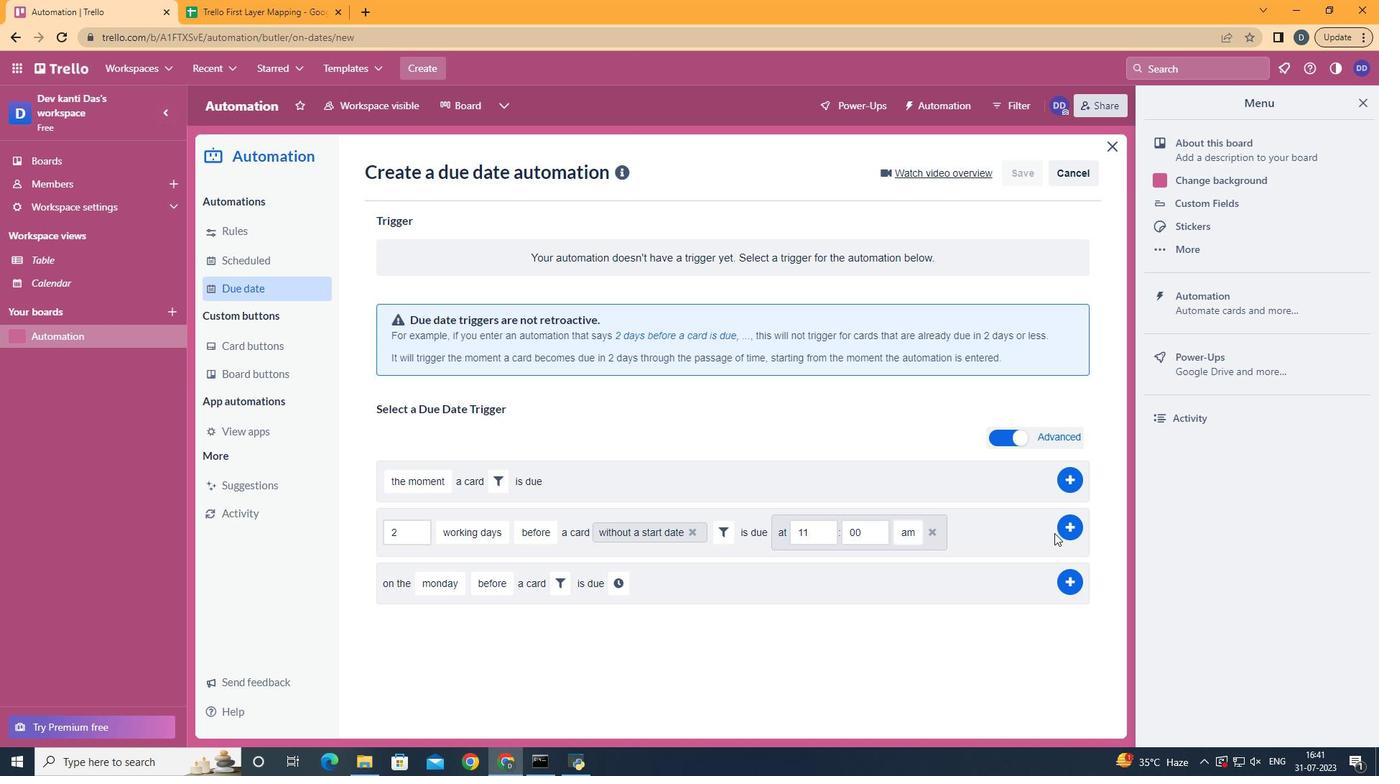 
Action: Mouse pressed left at (1069, 528)
Screenshot: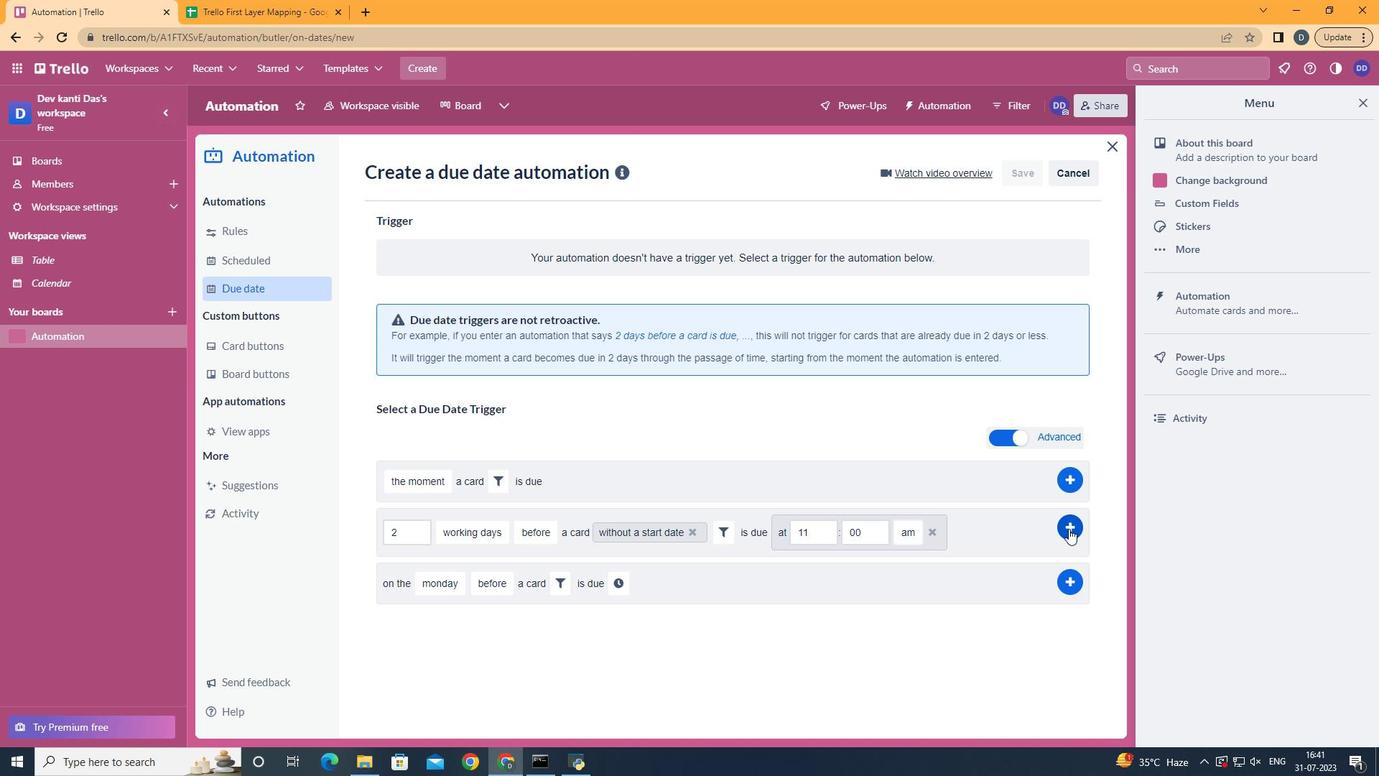 
Action: Mouse moved to (701, 240)
Screenshot: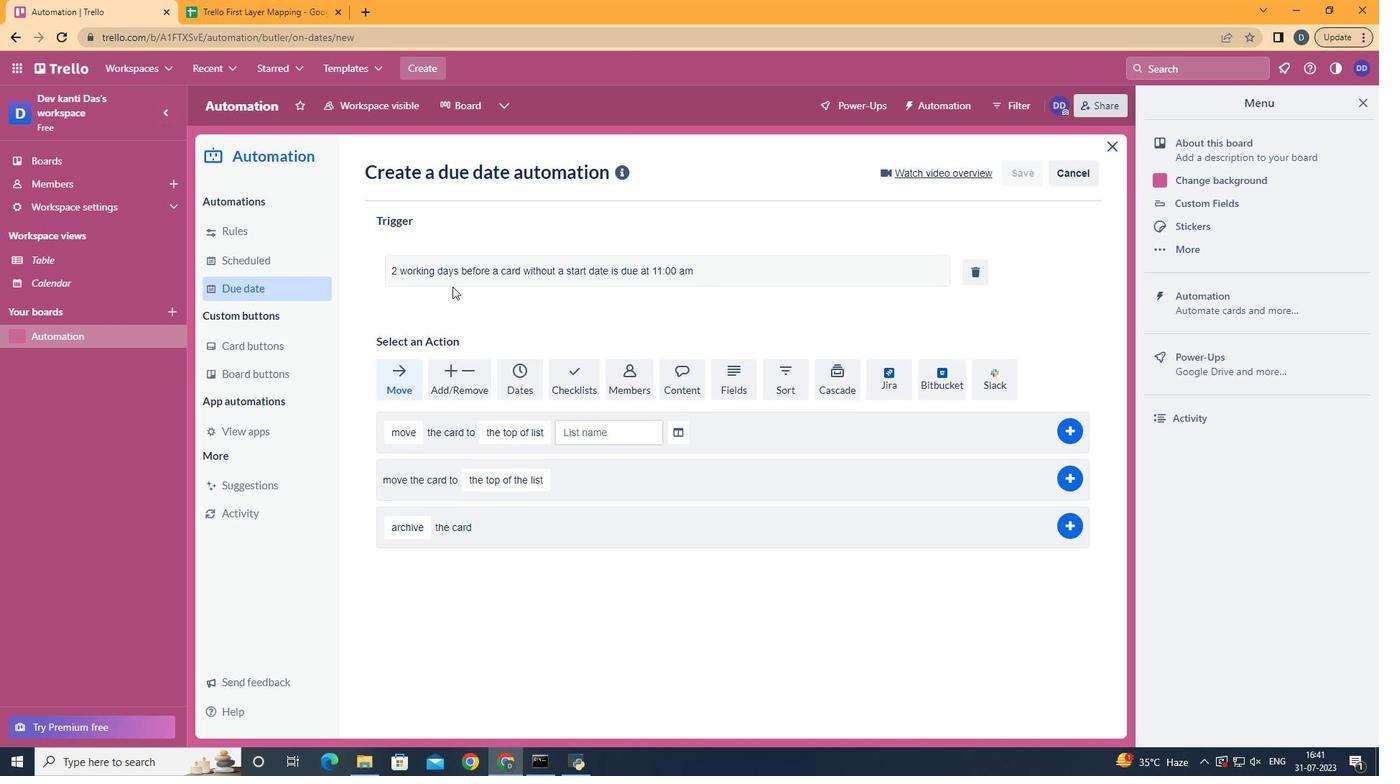 
